 Task: Look for space in Nagahama, Japan from 6th September, 2023 to 18th September, 2023 for 3 adults in price range Rs.6000 to Rs.12000. Place can be entire place with 2 bedrooms having 2 beds and 2 bathrooms. Property type can be house, flat, guest house, hotel. Booking option can be shelf check-in. Required host language is English.
Action: Mouse moved to (505, 128)
Screenshot: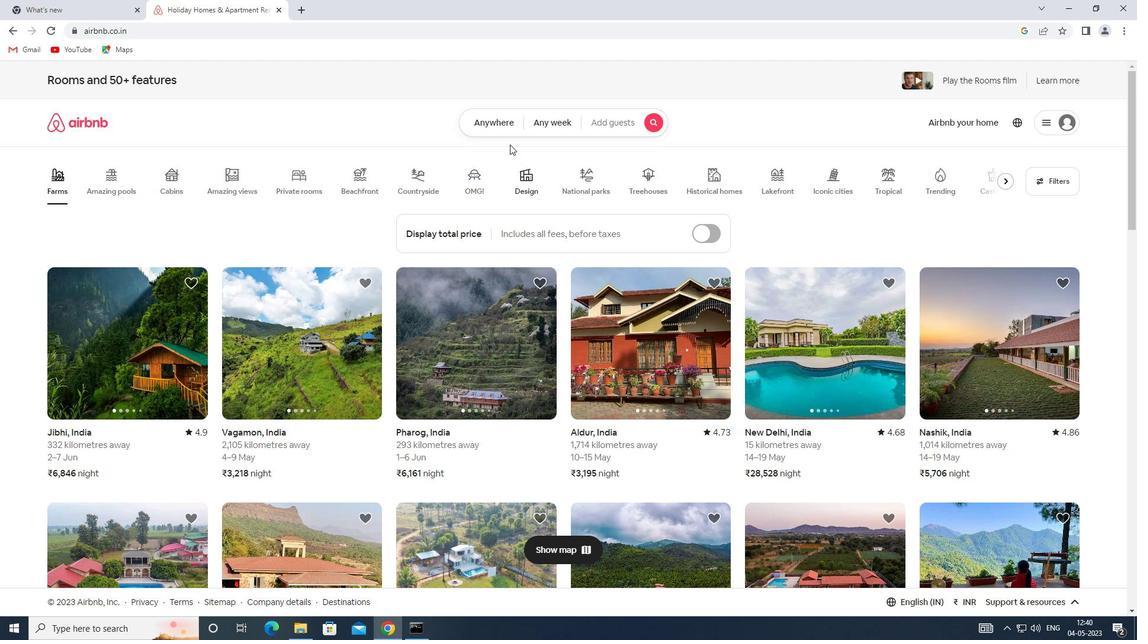 
Action: Mouse pressed left at (505, 128)
Screenshot: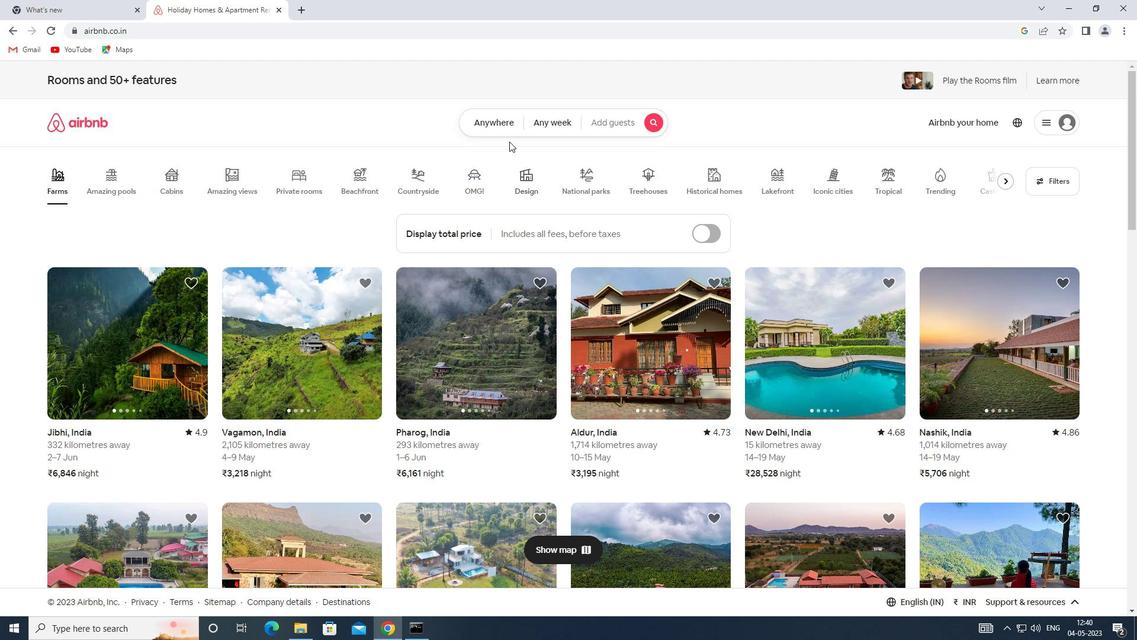 
Action: Mouse moved to (419, 164)
Screenshot: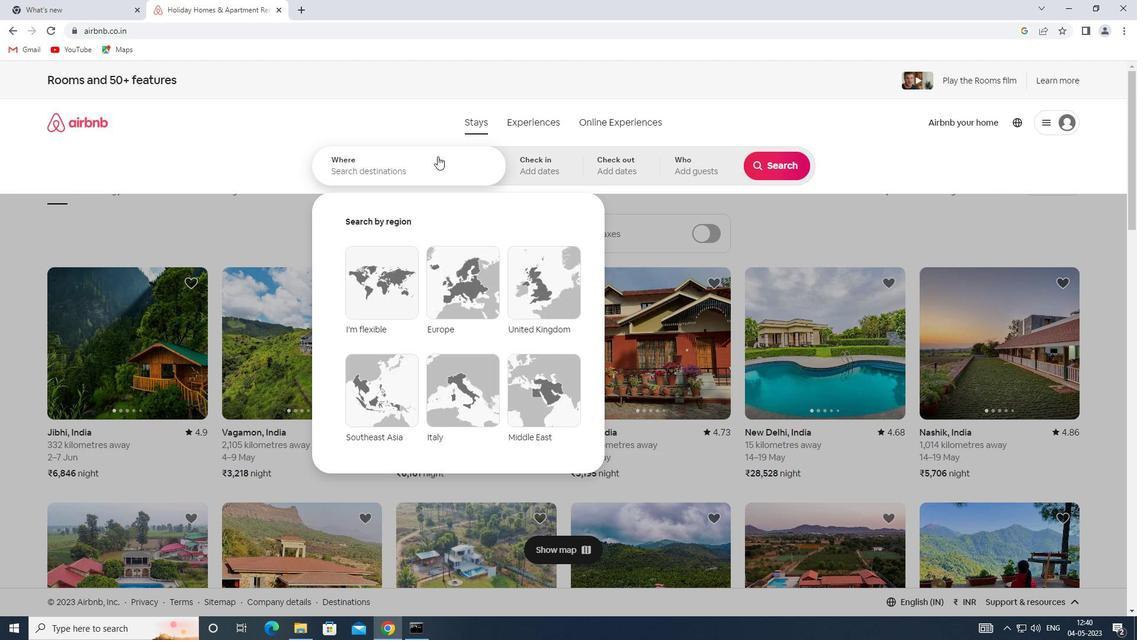 
Action: Mouse pressed left at (419, 164)
Screenshot: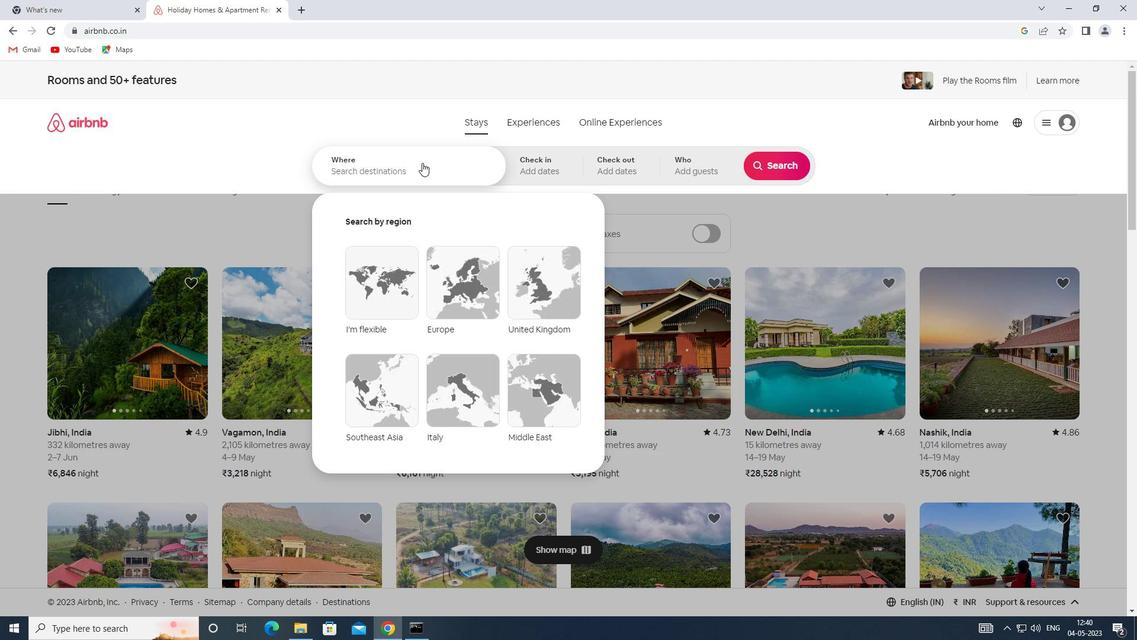 
Action: Key pressed <Key.shift>NAGAHAMA,<Key.shift><Key.shift><Key.shift>JAPAN
Screenshot: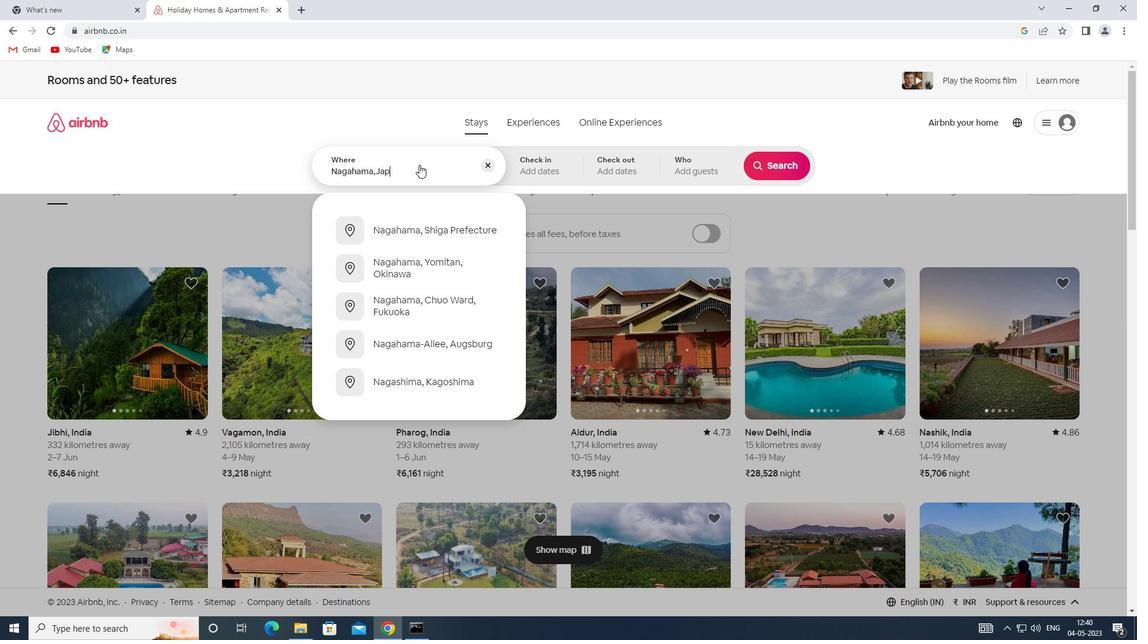 
Action: Mouse moved to (548, 168)
Screenshot: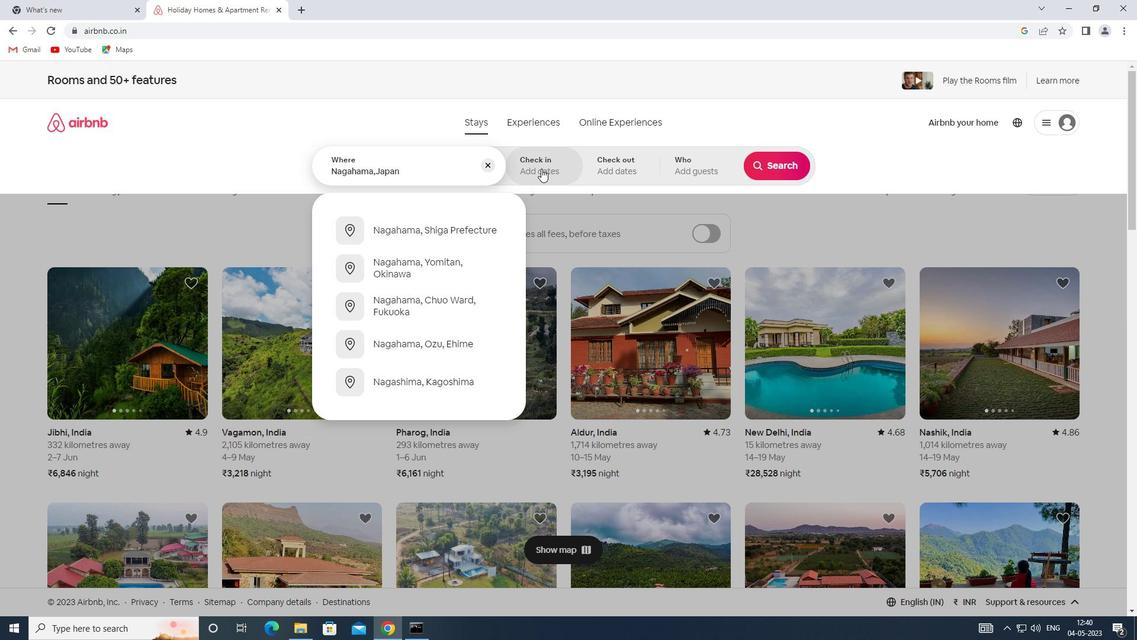 
Action: Mouse pressed left at (548, 168)
Screenshot: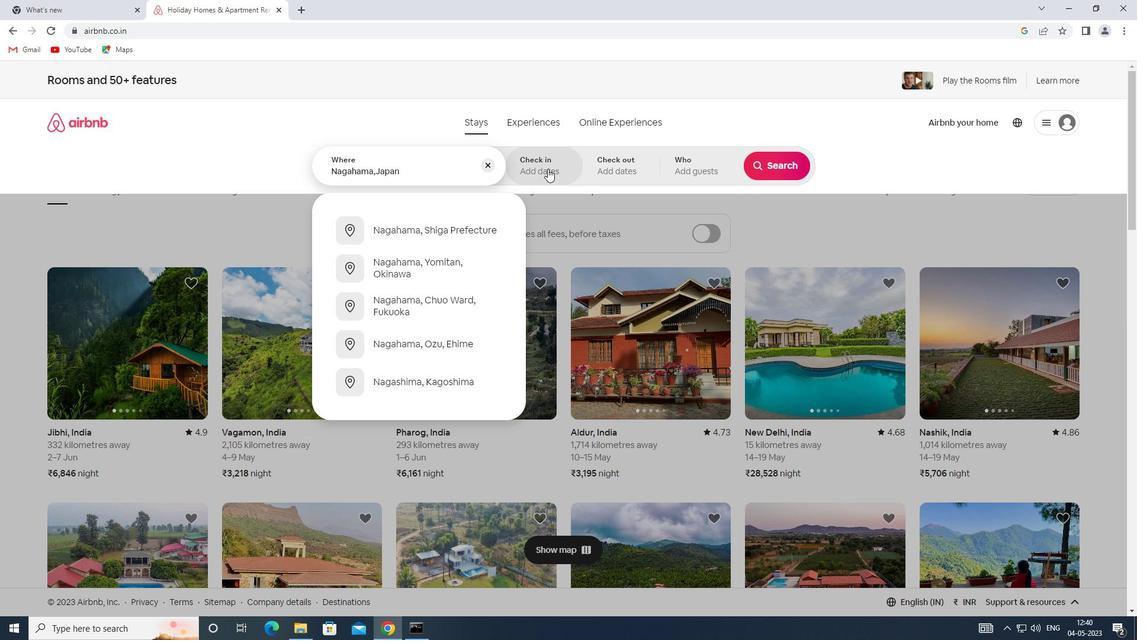 
Action: Mouse moved to (764, 264)
Screenshot: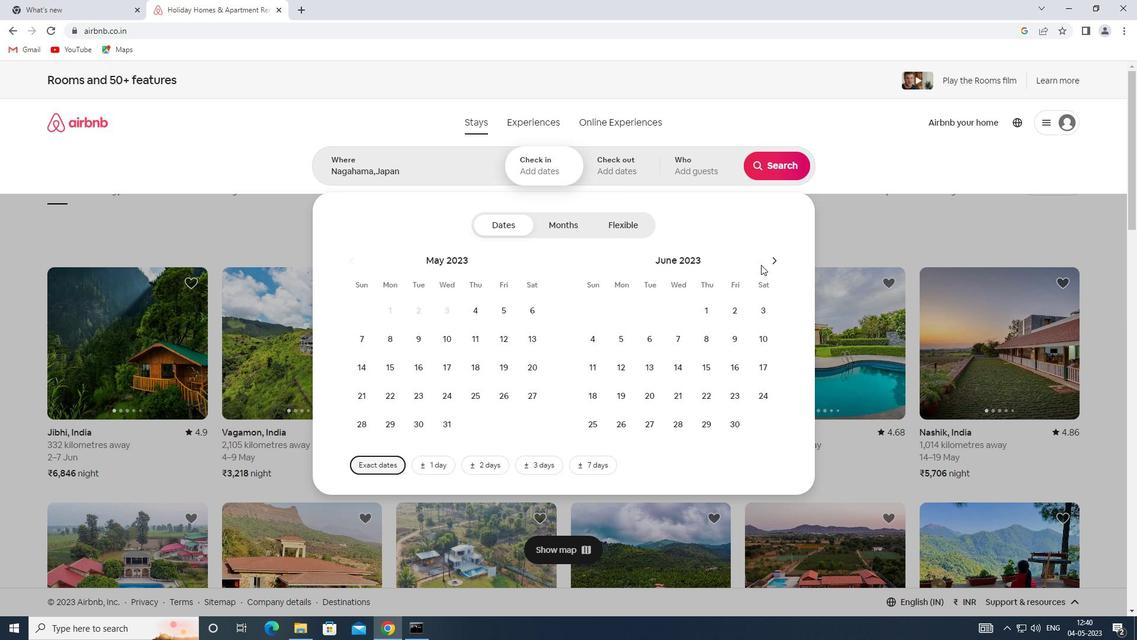 
Action: Mouse pressed left at (764, 264)
Screenshot: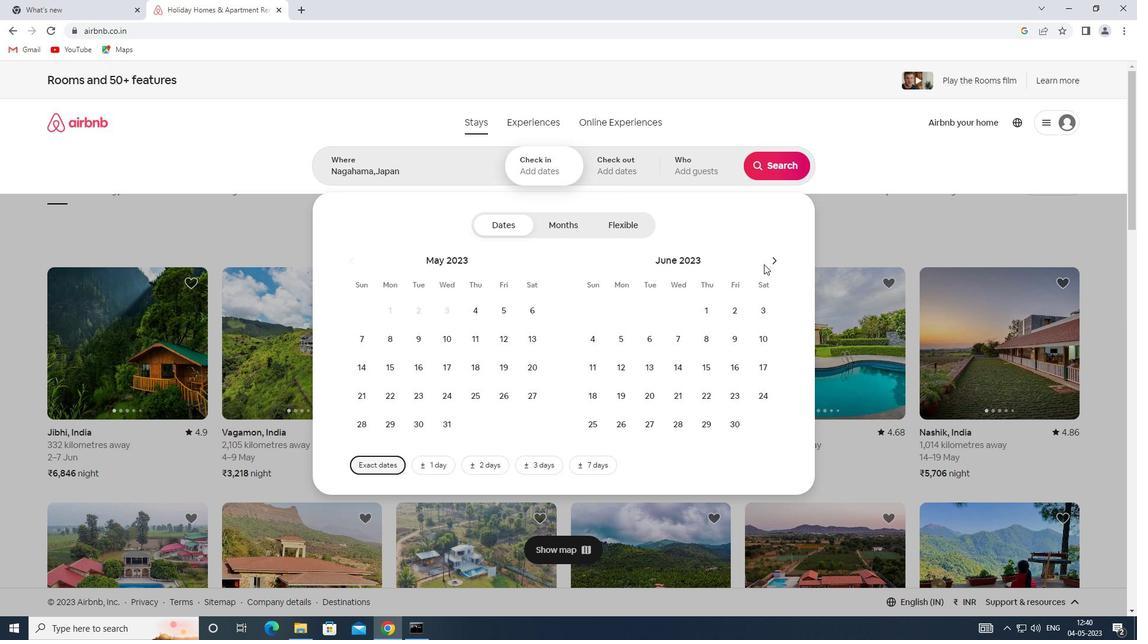 
Action: Mouse moved to (774, 260)
Screenshot: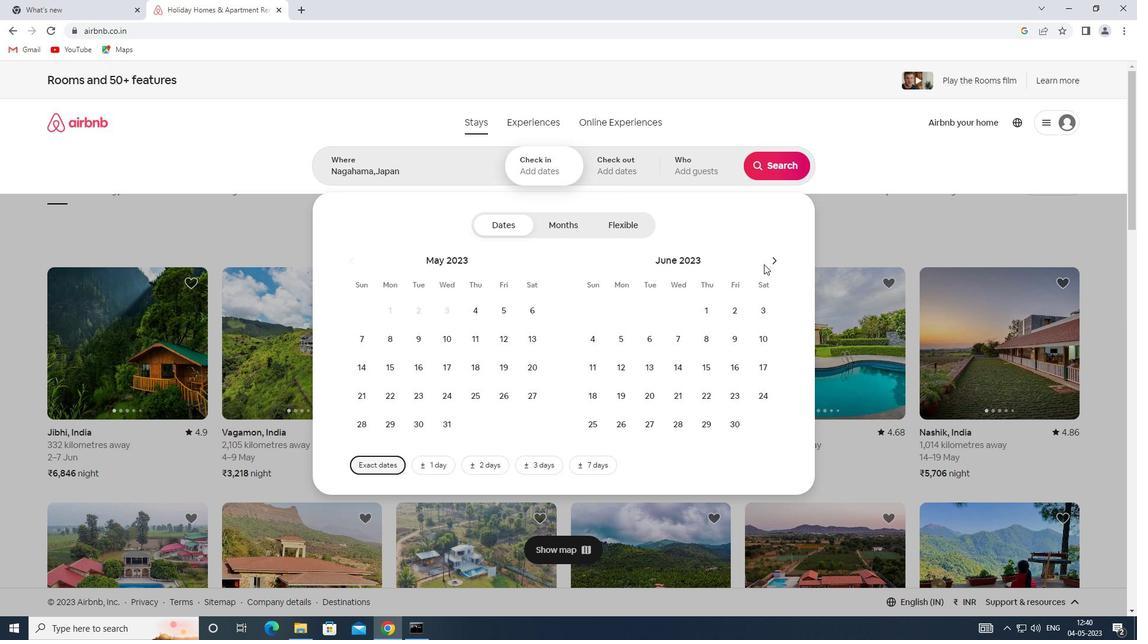
Action: Mouse pressed left at (774, 260)
Screenshot: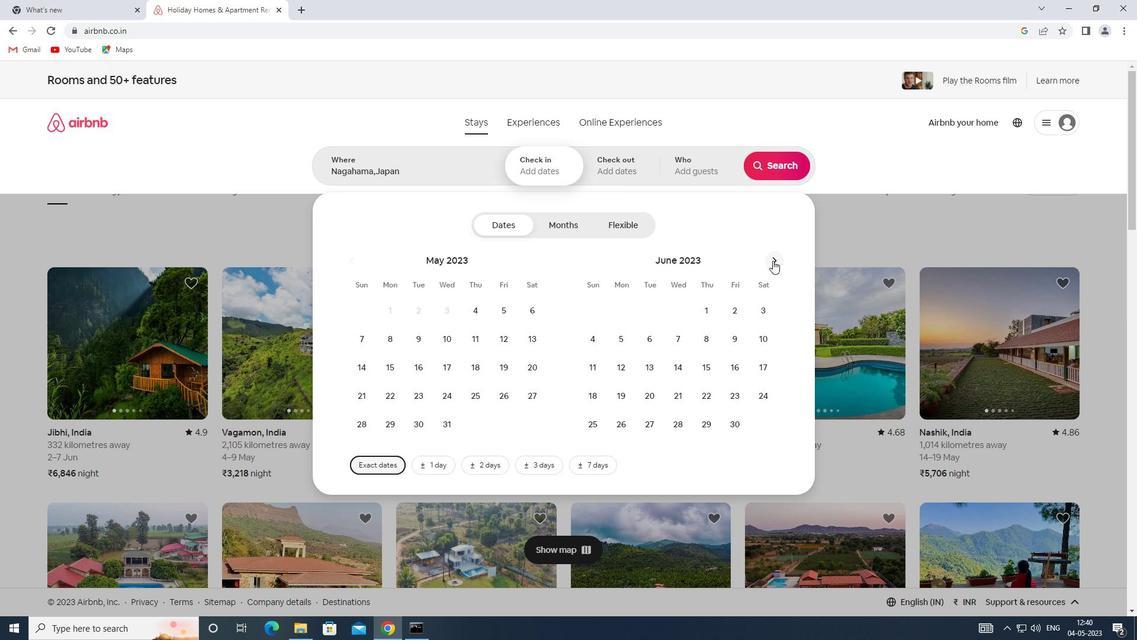 
Action: Mouse pressed left at (774, 260)
Screenshot: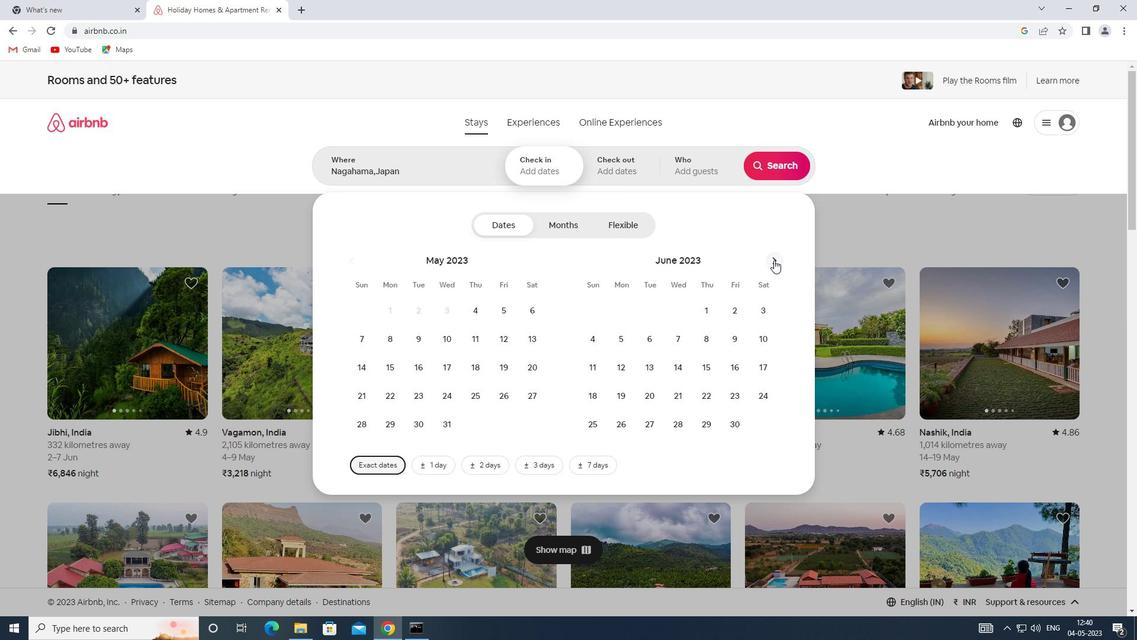 
Action: Mouse pressed left at (774, 260)
Screenshot: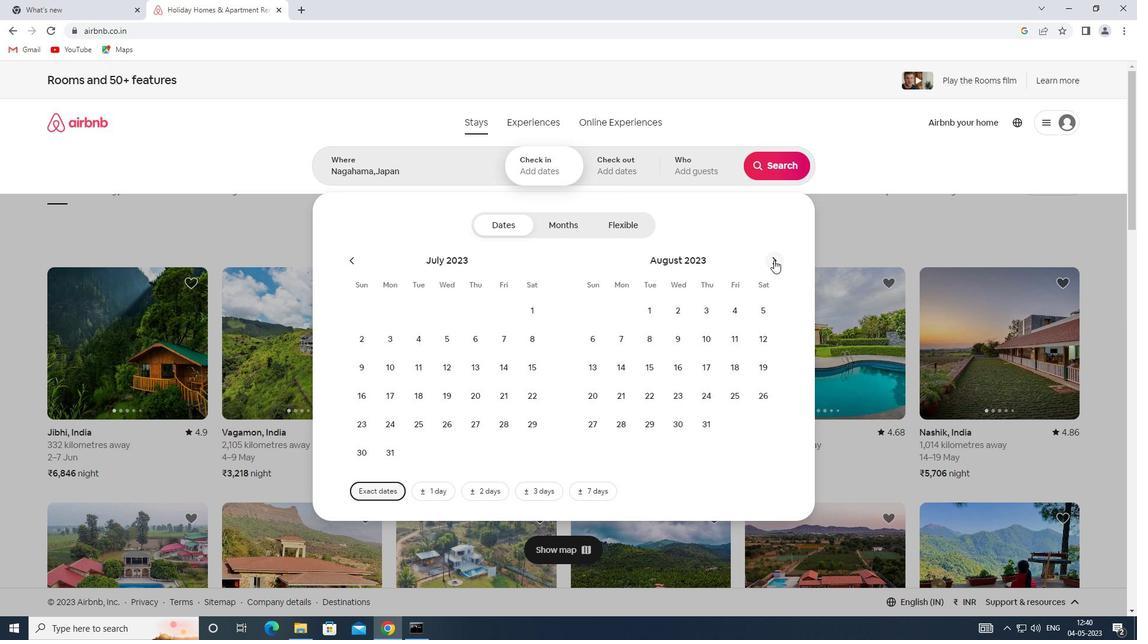 
Action: Mouse moved to (685, 330)
Screenshot: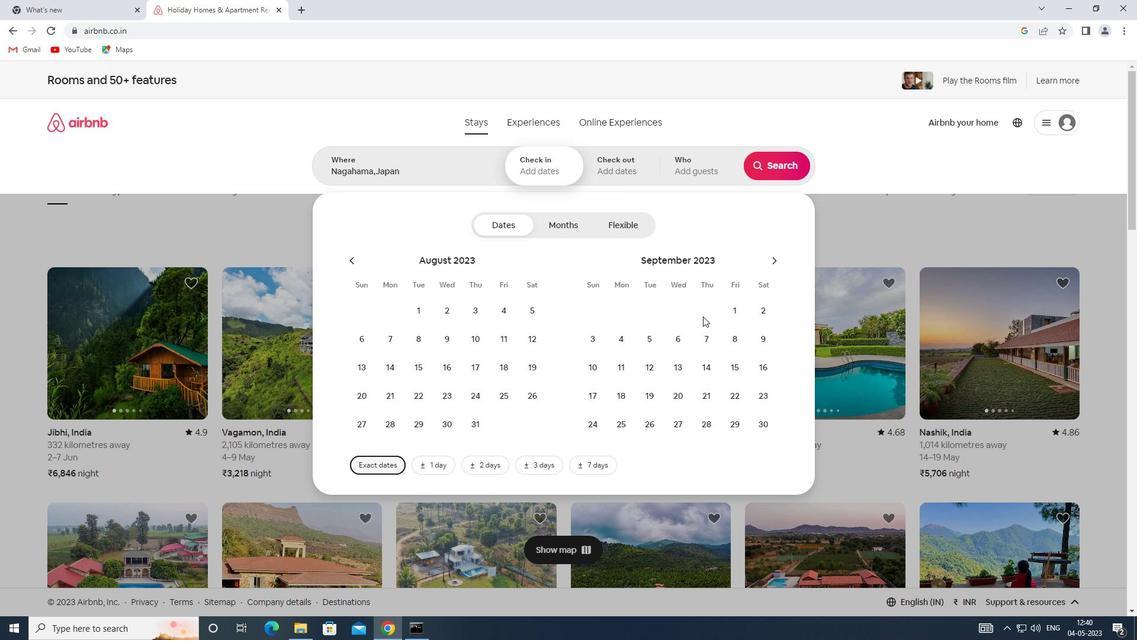 
Action: Mouse pressed left at (685, 330)
Screenshot: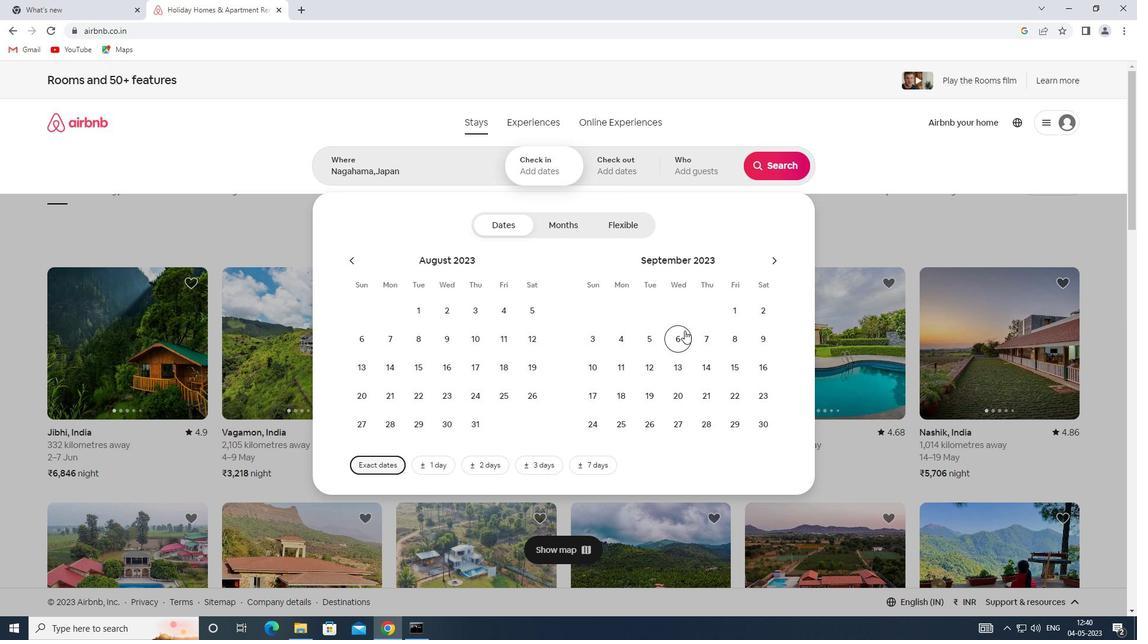 
Action: Mouse moved to (624, 388)
Screenshot: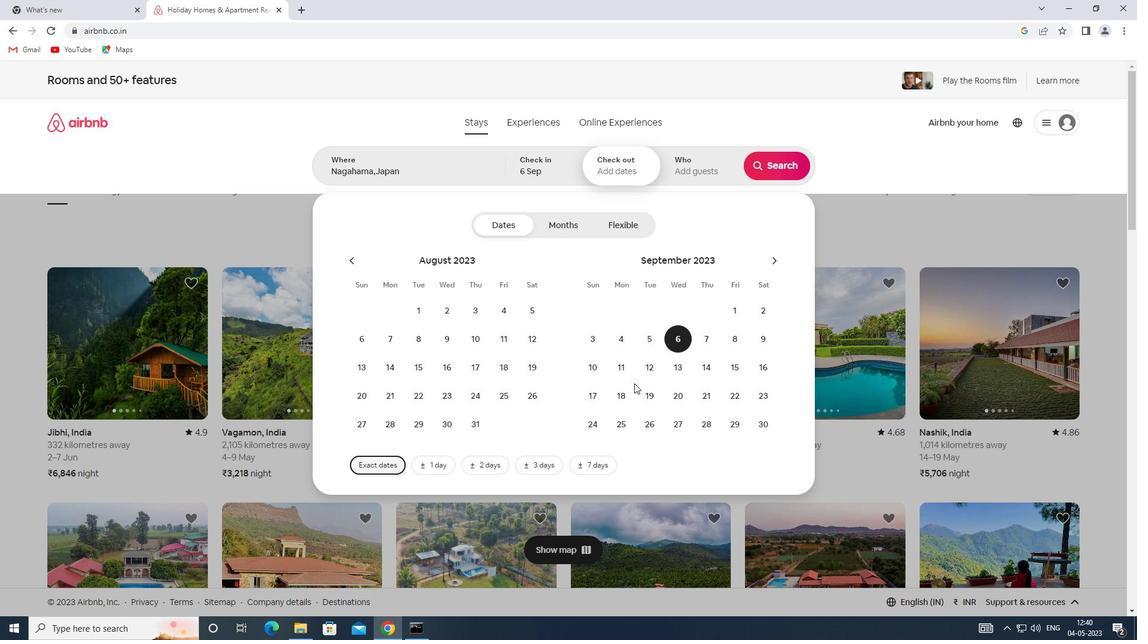 
Action: Mouse pressed left at (624, 388)
Screenshot: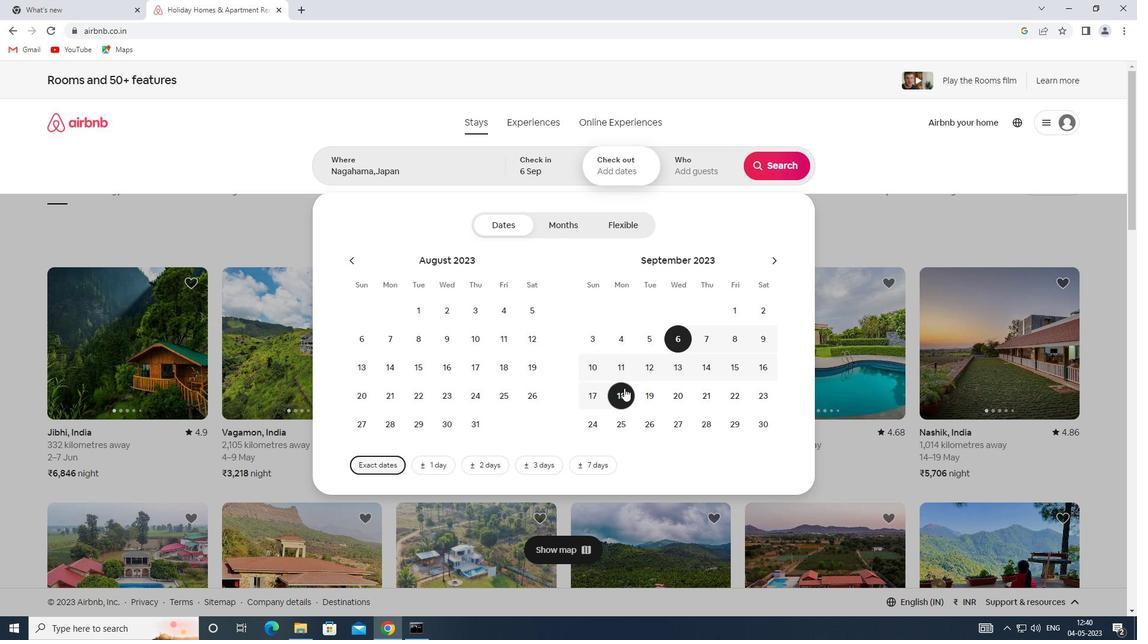 
Action: Mouse moved to (701, 173)
Screenshot: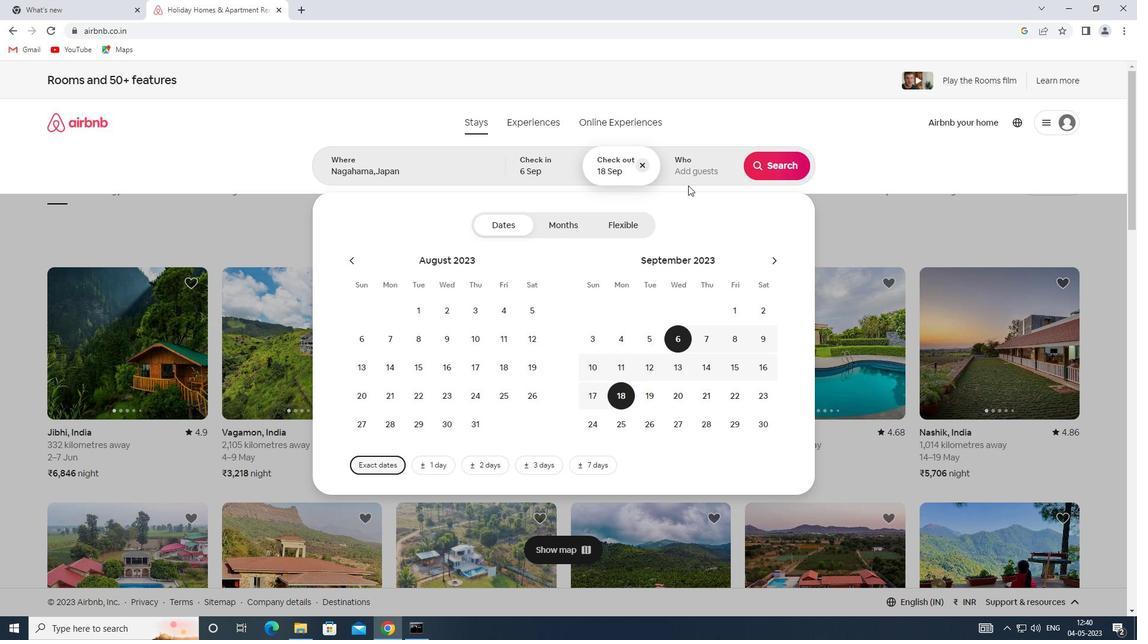 
Action: Mouse pressed left at (701, 173)
Screenshot: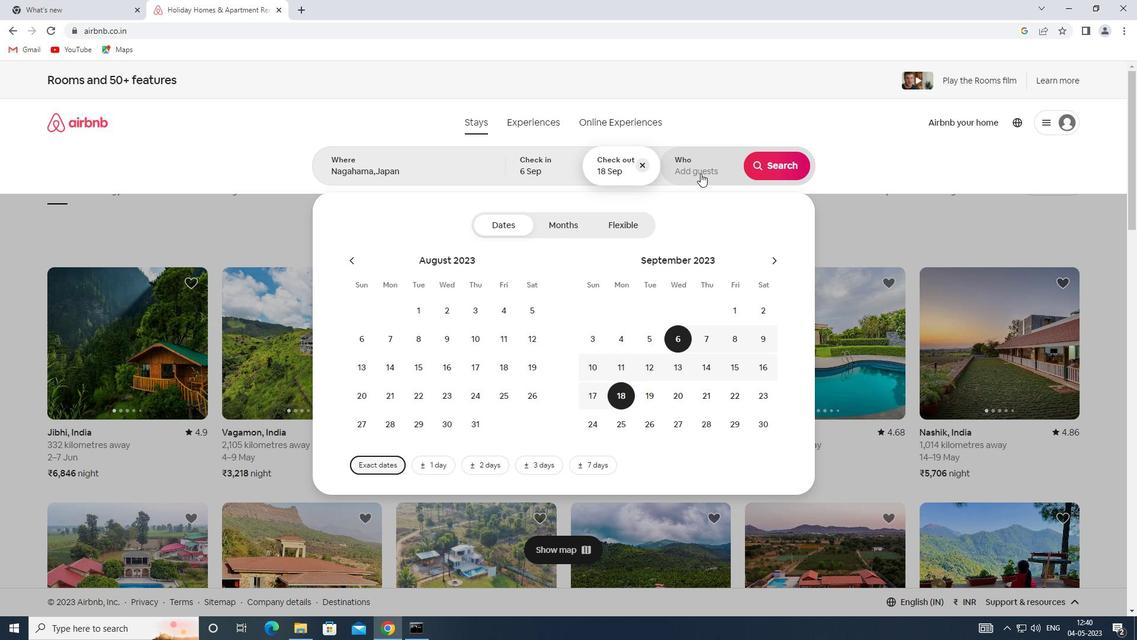 
Action: Mouse moved to (774, 231)
Screenshot: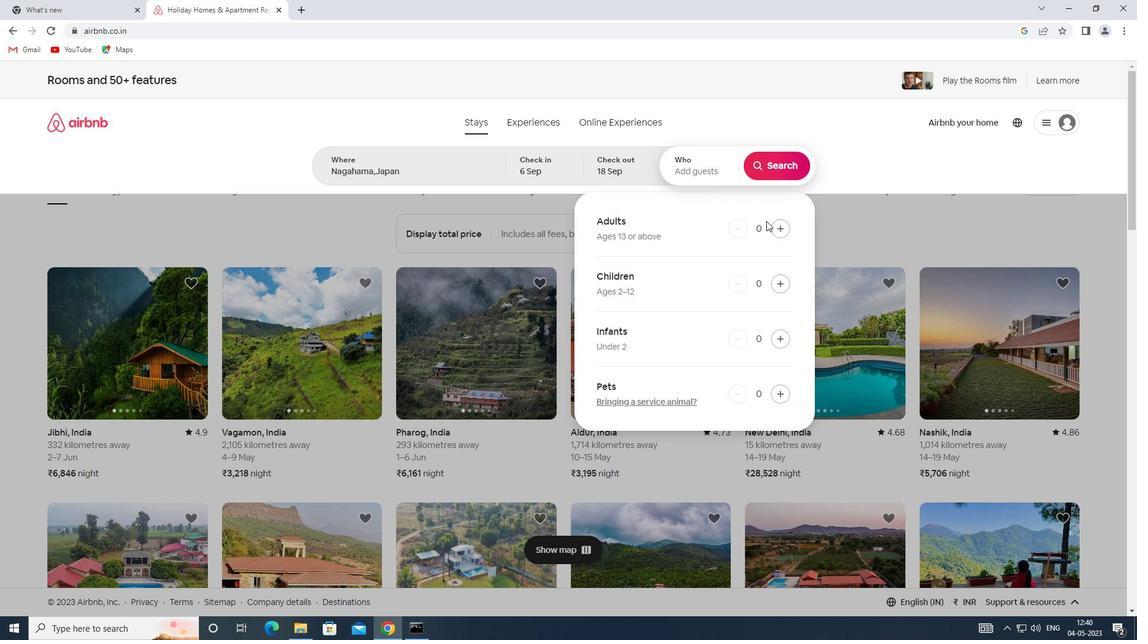 
Action: Mouse pressed left at (774, 231)
Screenshot: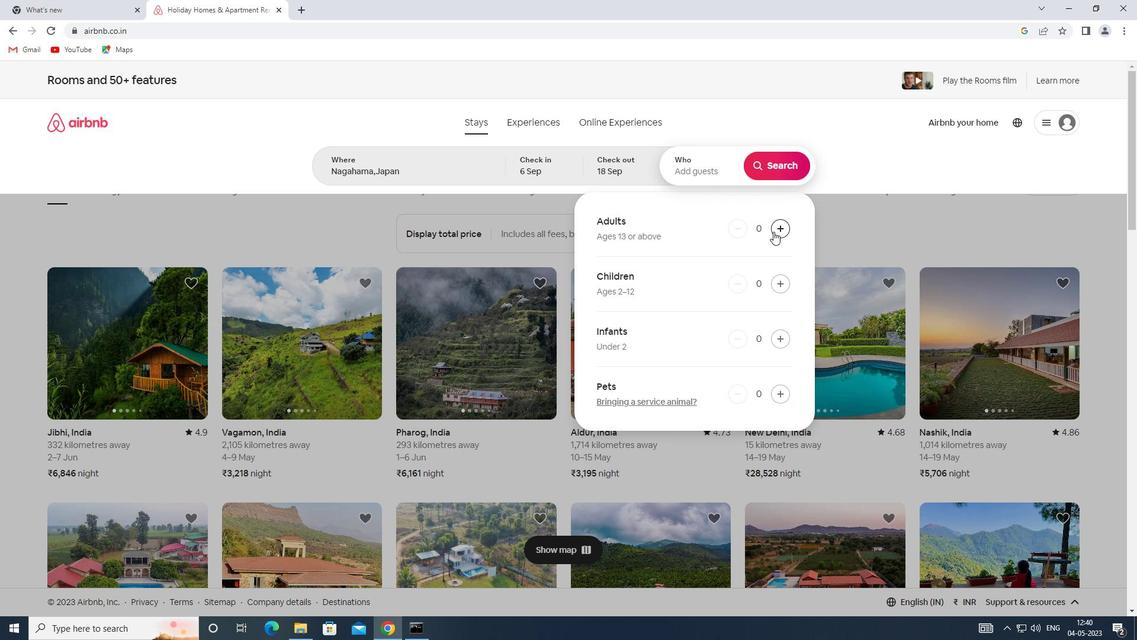 
Action: Mouse pressed left at (774, 231)
Screenshot: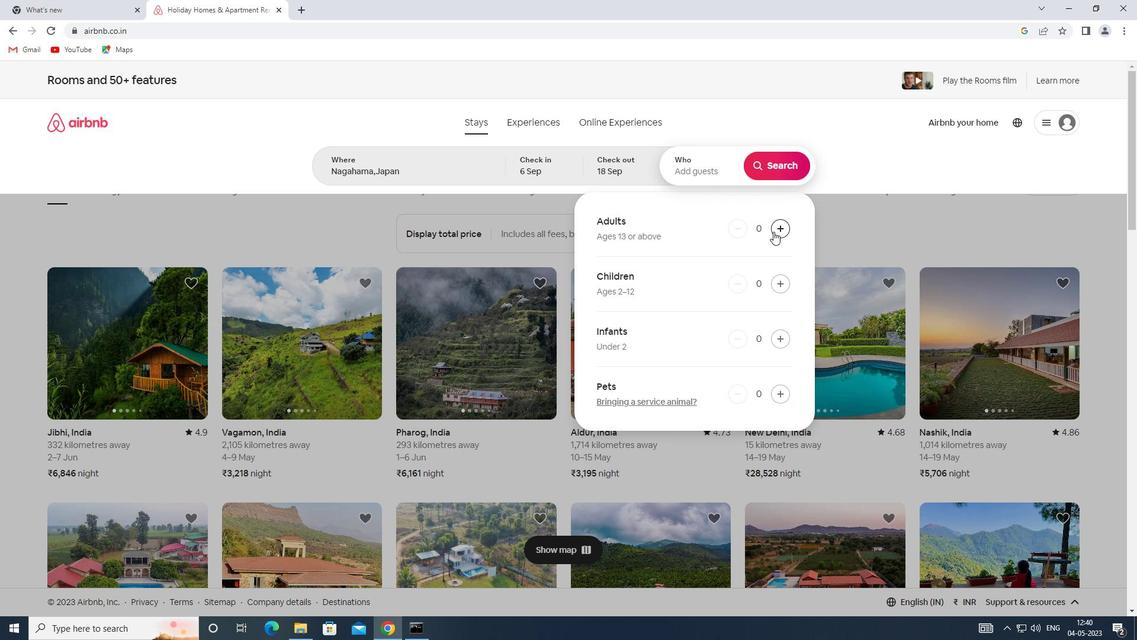 
Action: Mouse pressed left at (774, 231)
Screenshot: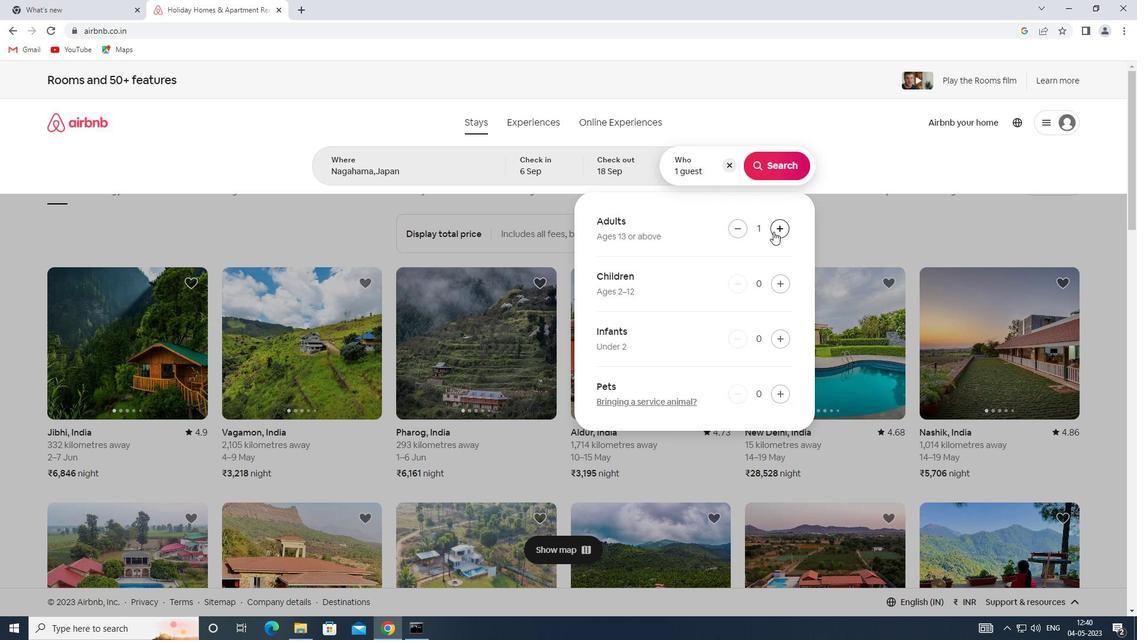 
Action: Mouse moved to (781, 167)
Screenshot: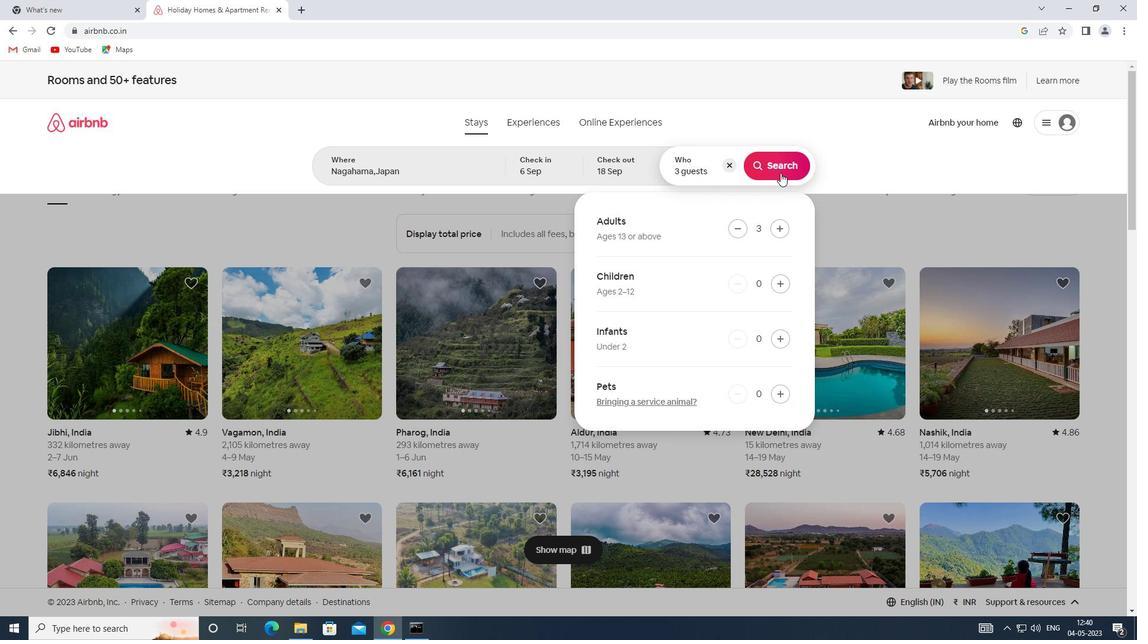 
Action: Mouse pressed left at (781, 167)
Screenshot: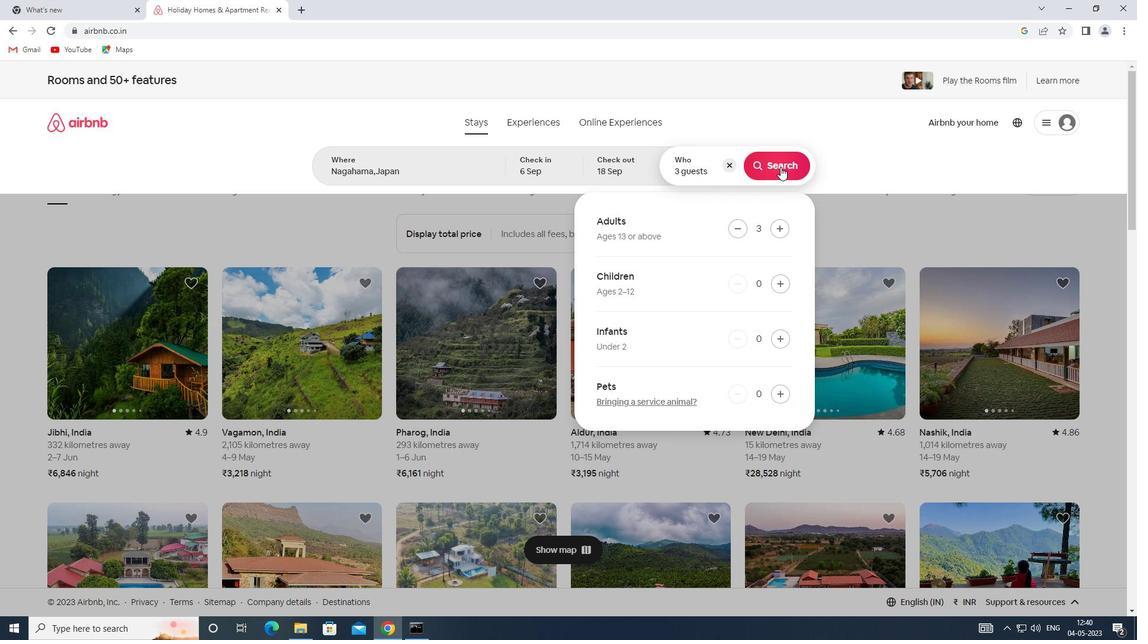 
Action: Mouse moved to (1073, 138)
Screenshot: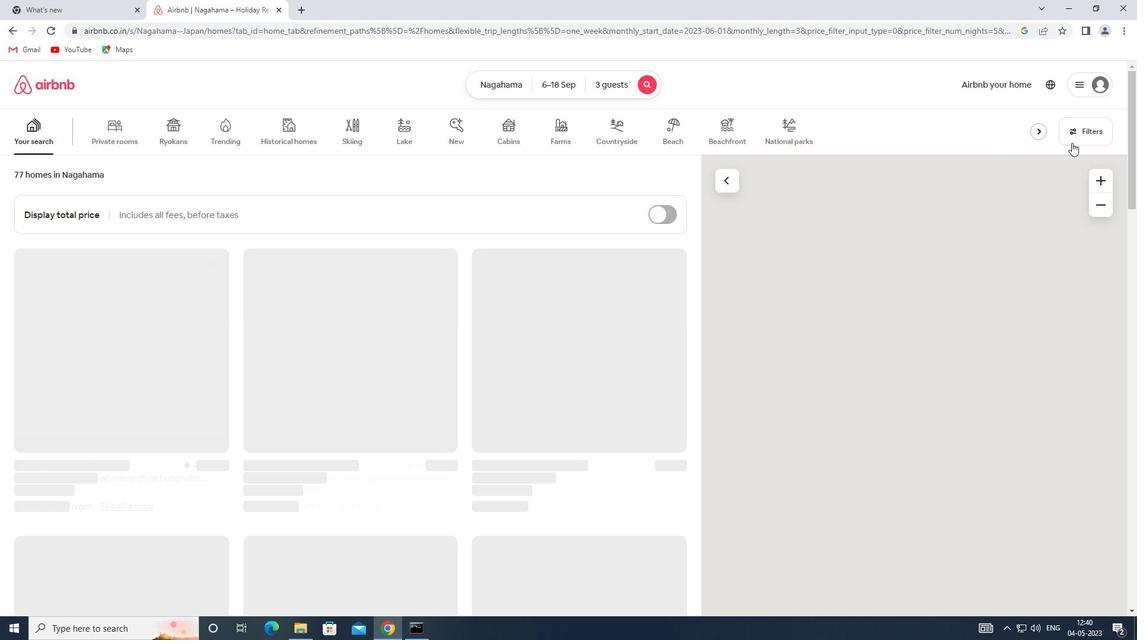 
Action: Mouse pressed left at (1073, 138)
Screenshot: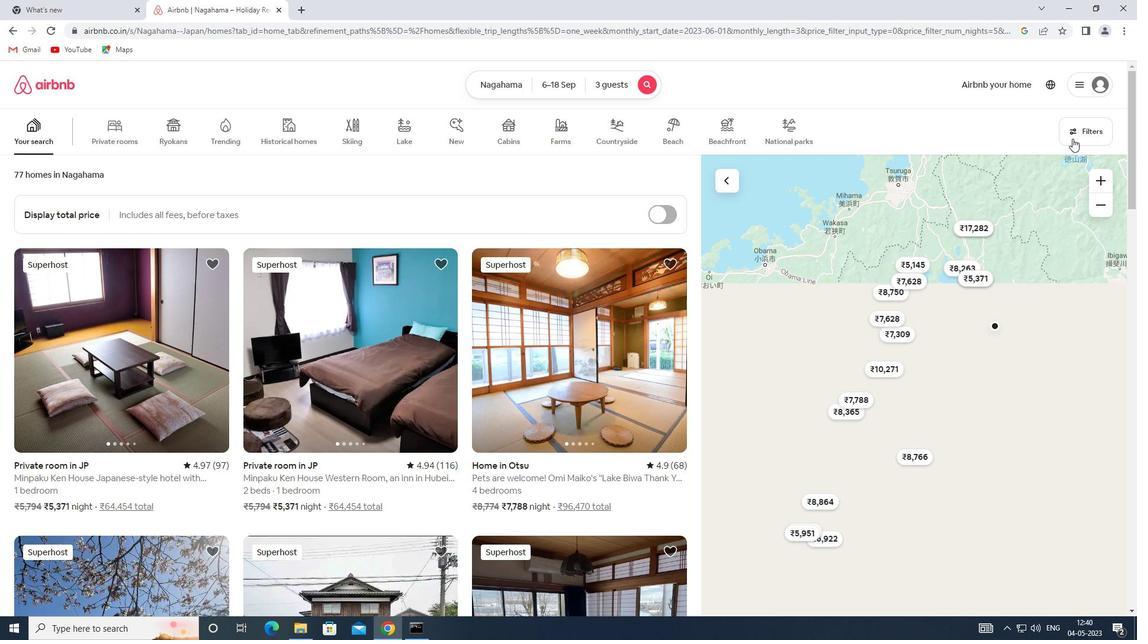 
Action: Mouse moved to (416, 283)
Screenshot: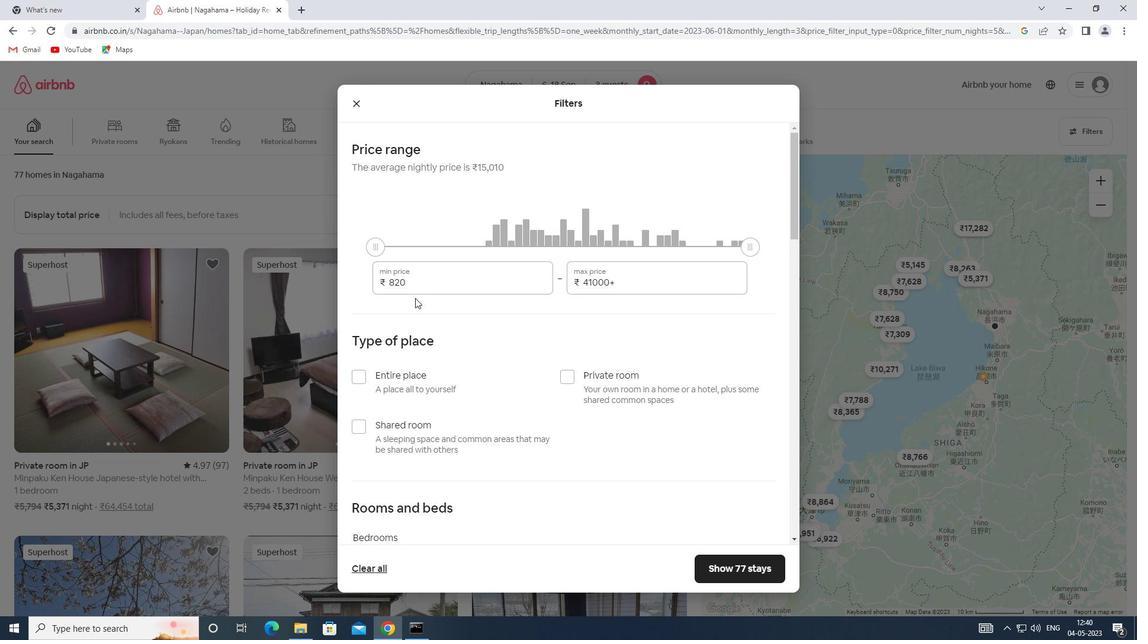 
Action: Mouse pressed left at (416, 283)
Screenshot: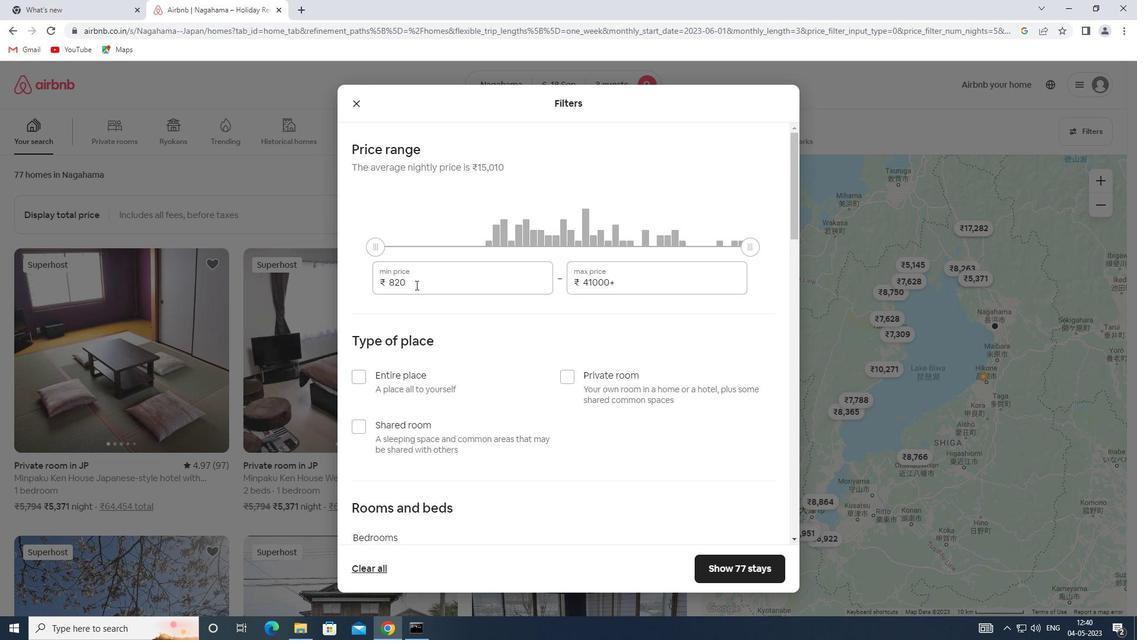 
Action: Mouse moved to (355, 282)
Screenshot: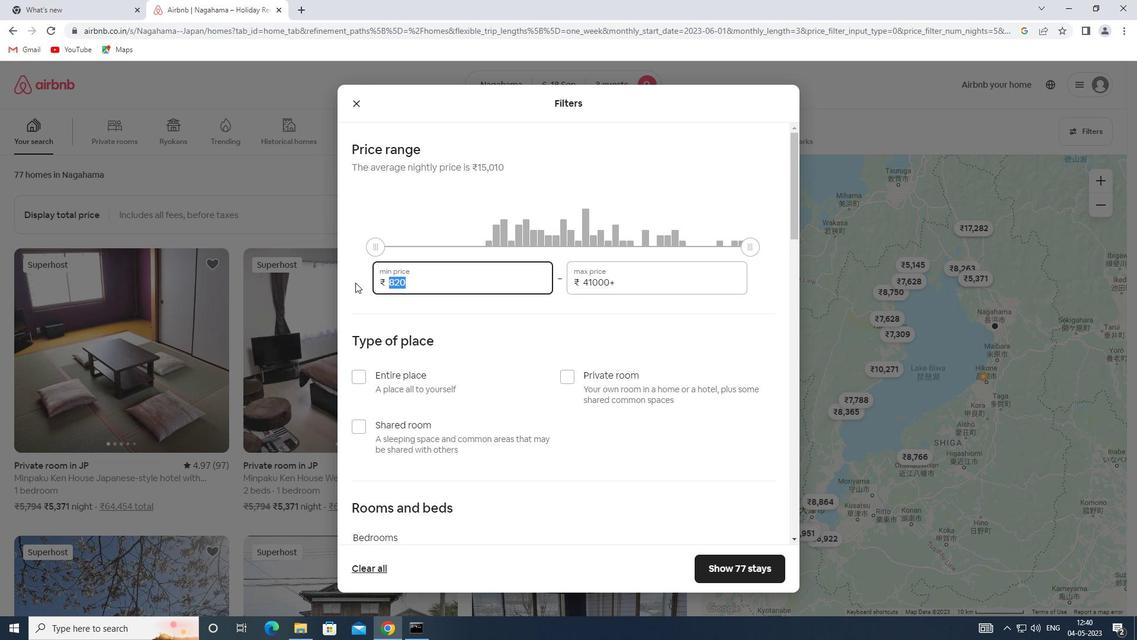 
Action: Key pressed 6000
Screenshot: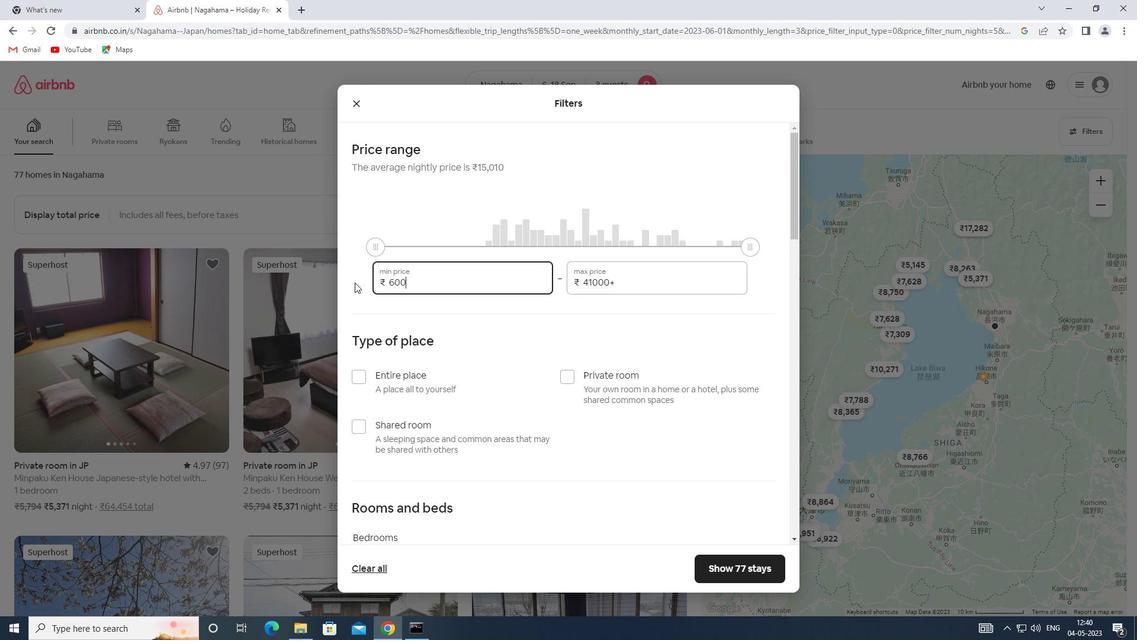 
Action: Mouse moved to (617, 285)
Screenshot: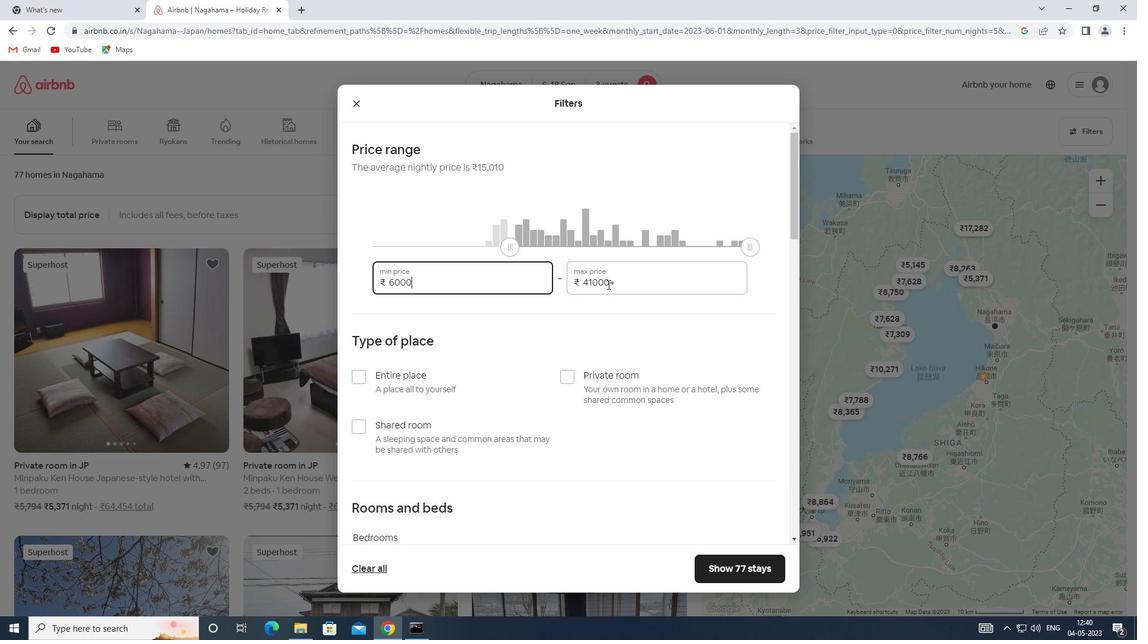
Action: Mouse pressed left at (617, 285)
Screenshot: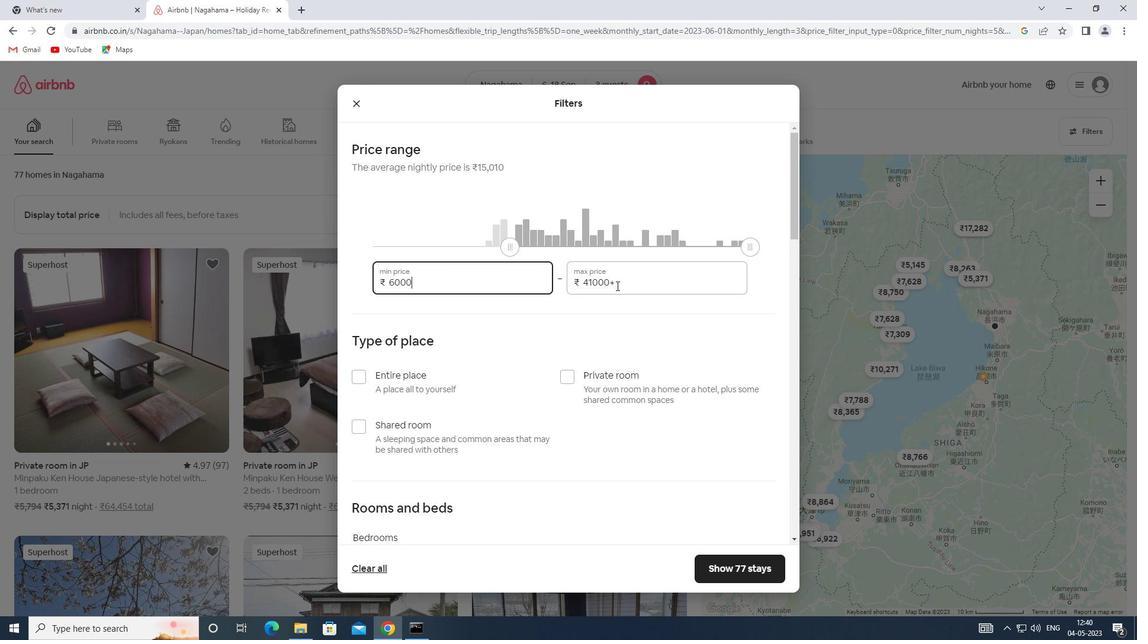 
Action: Mouse moved to (538, 283)
Screenshot: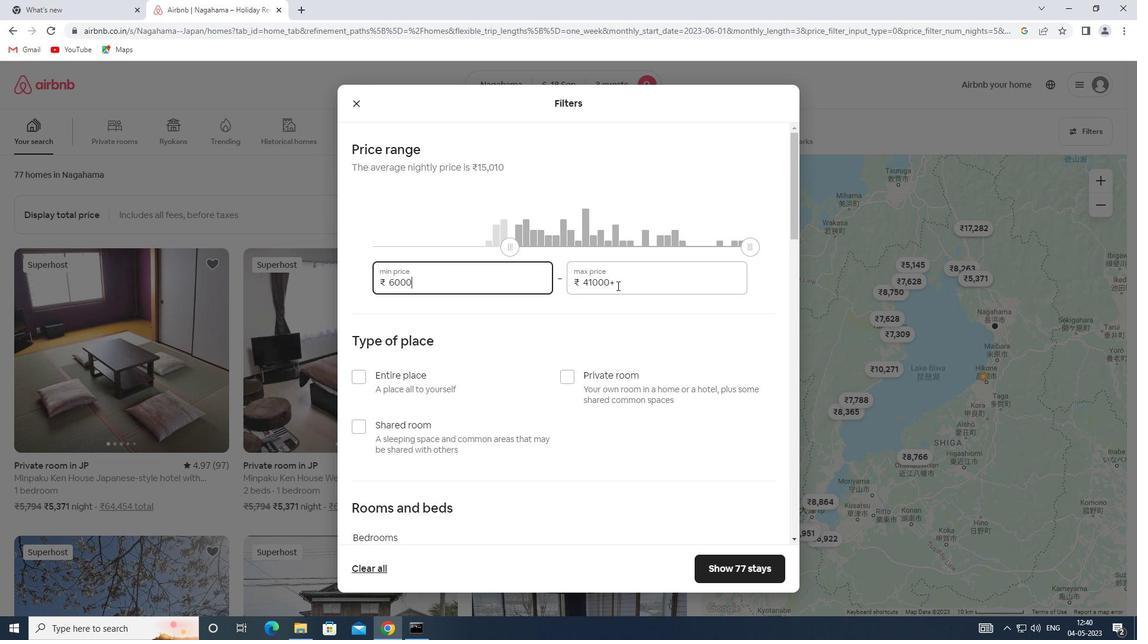 
Action: Key pressed 12000
Screenshot: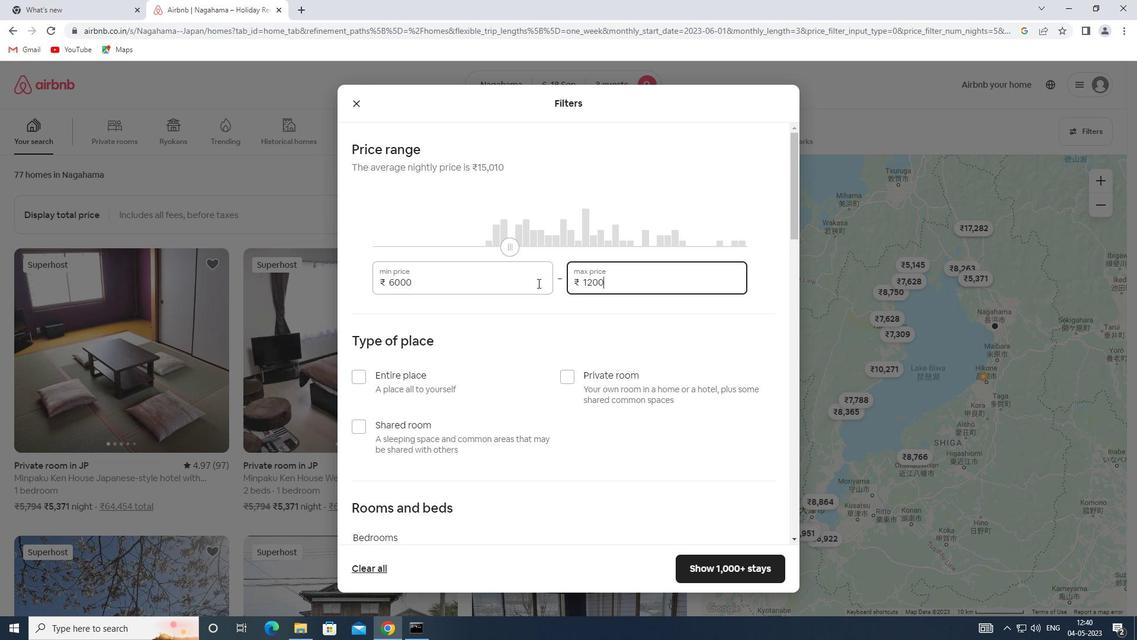 
Action: Mouse moved to (538, 280)
Screenshot: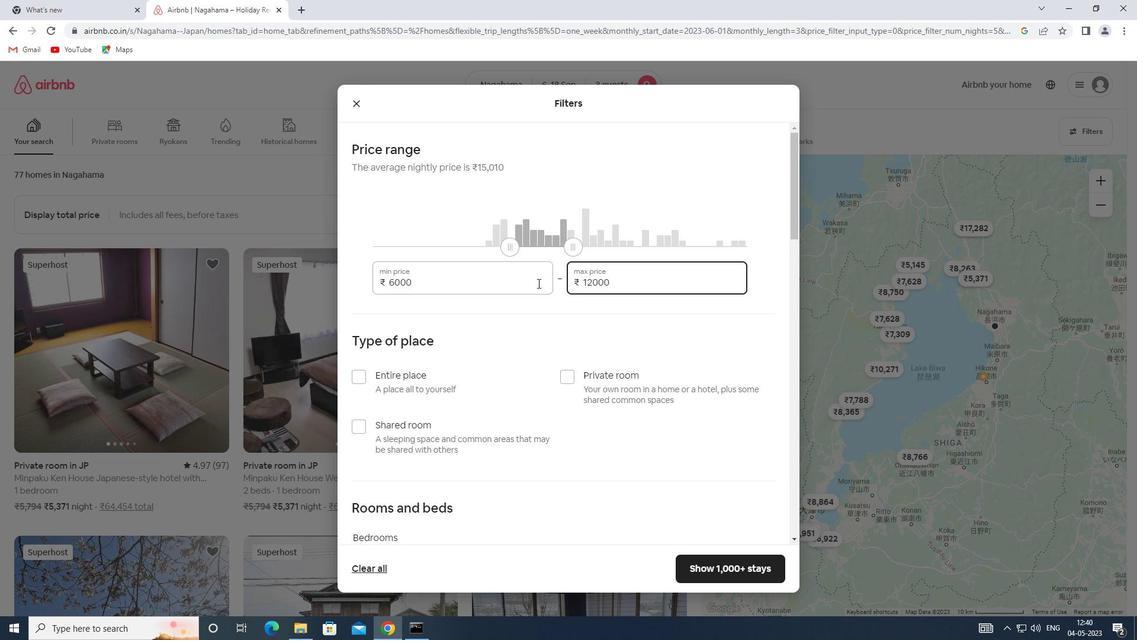 
Action: Mouse scrolled (538, 280) with delta (0, 0)
Screenshot: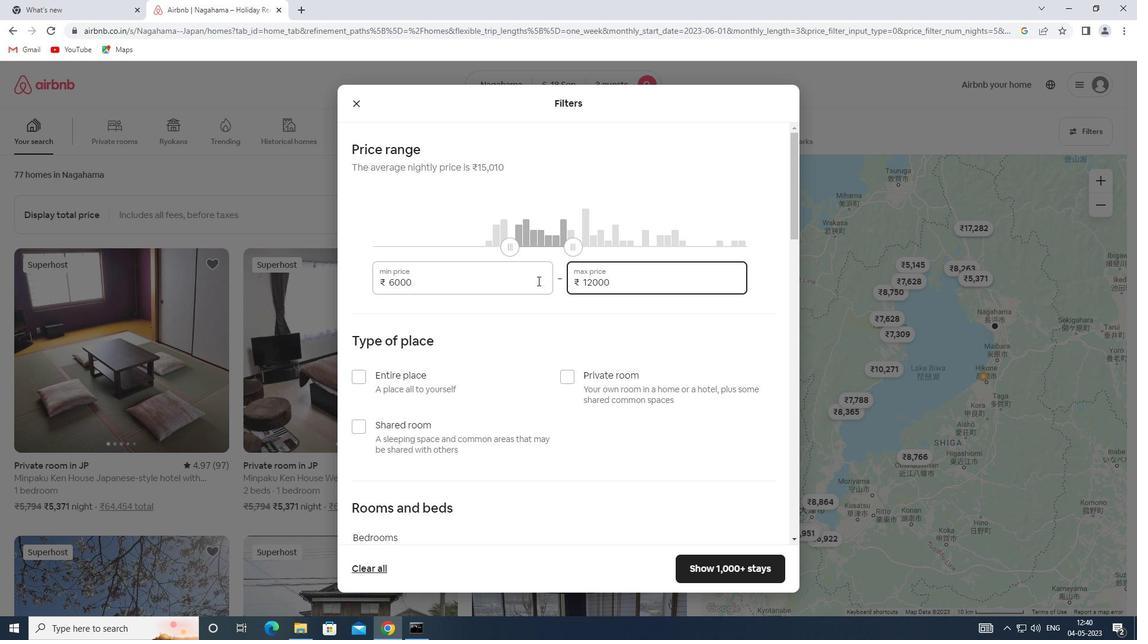
Action: Mouse scrolled (538, 280) with delta (0, 0)
Screenshot: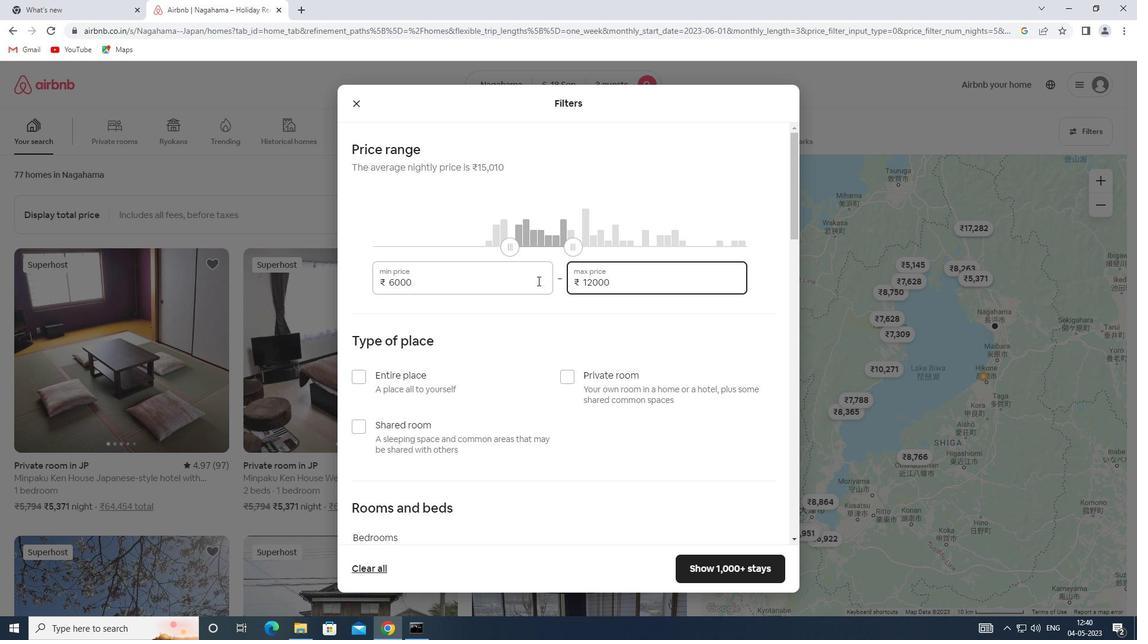 
Action: Mouse scrolled (538, 280) with delta (0, 0)
Screenshot: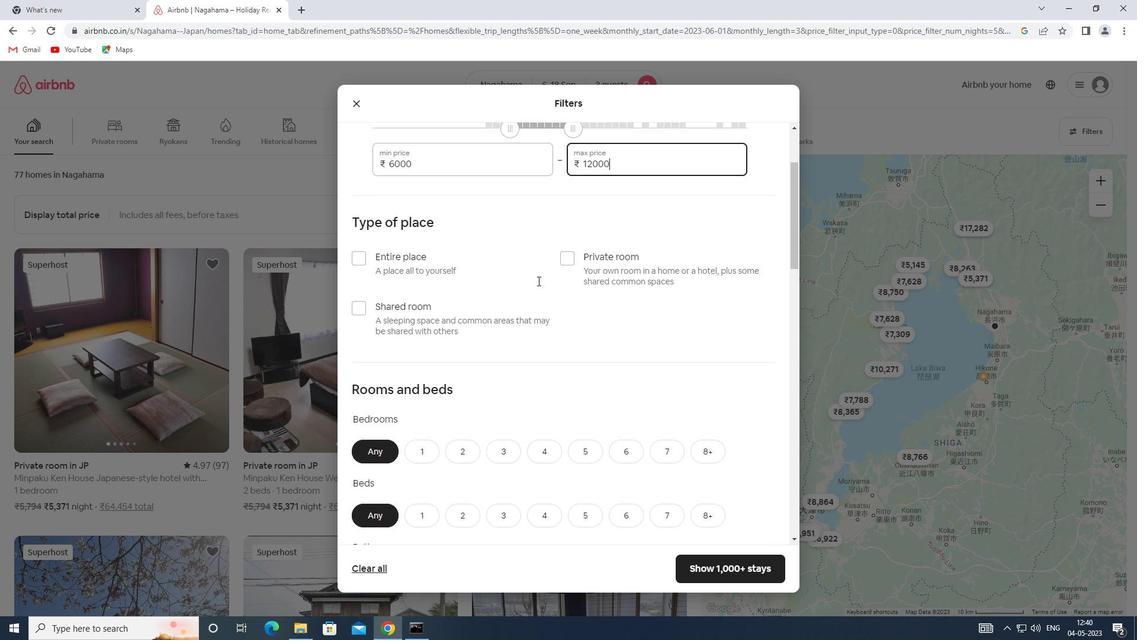 
Action: Mouse moved to (415, 198)
Screenshot: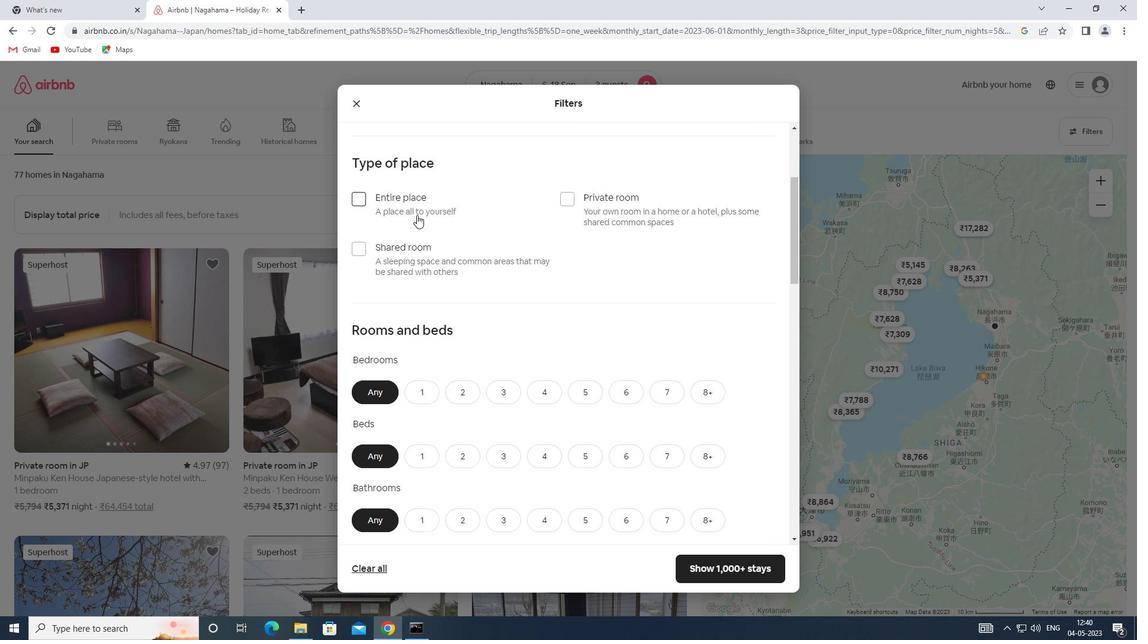 
Action: Mouse pressed left at (415, 198)
Screenshot: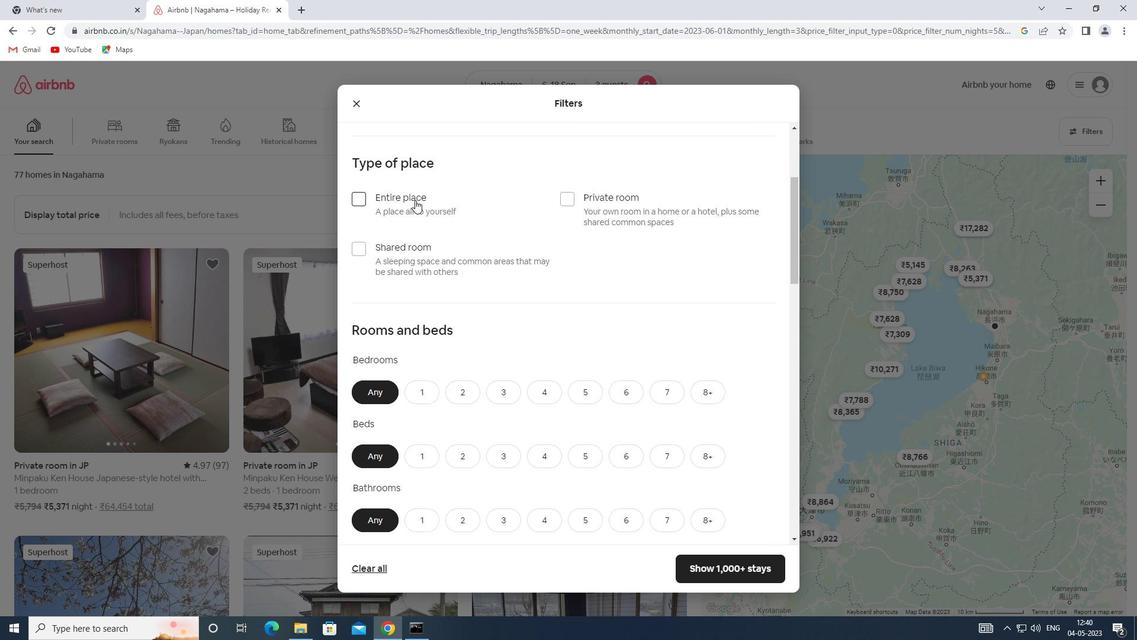 
Action: Mouse moved to (420, 213)
Screenshot: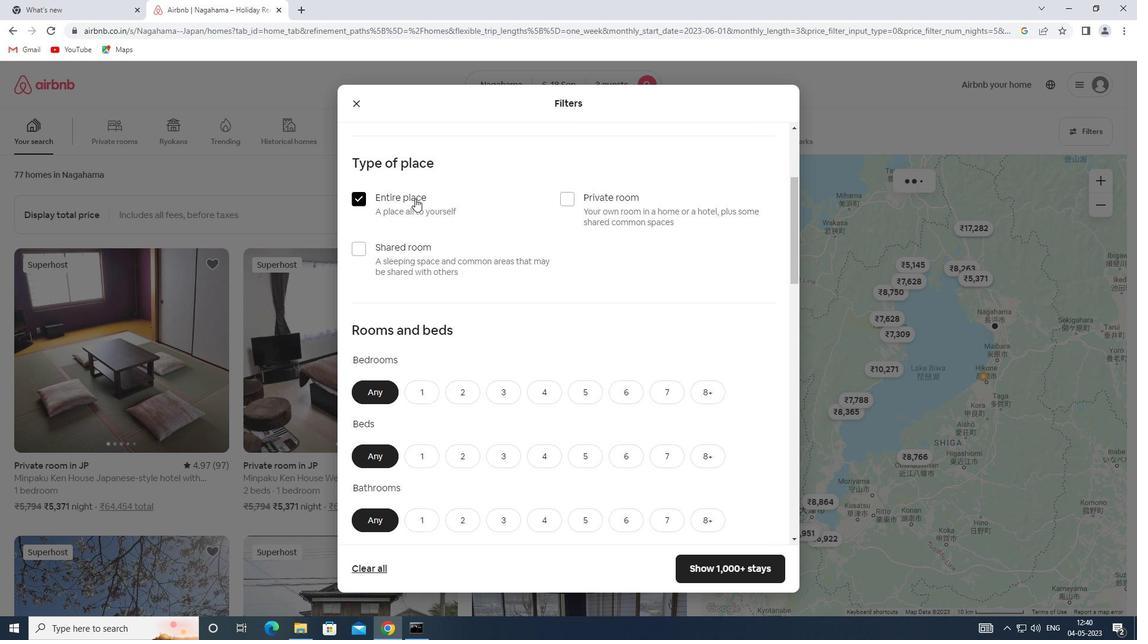 
Action: Mouse scrolled (420, 212) with delta (0, 0)
Screenshot: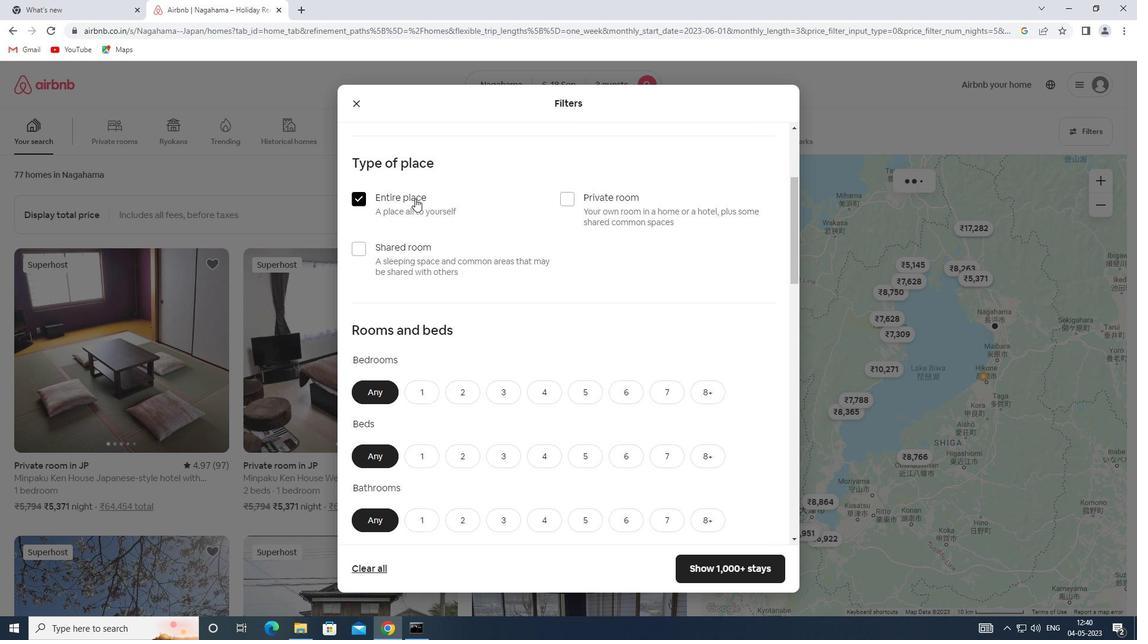 
Action: Mouse moved to (420, 215)
Screenshot: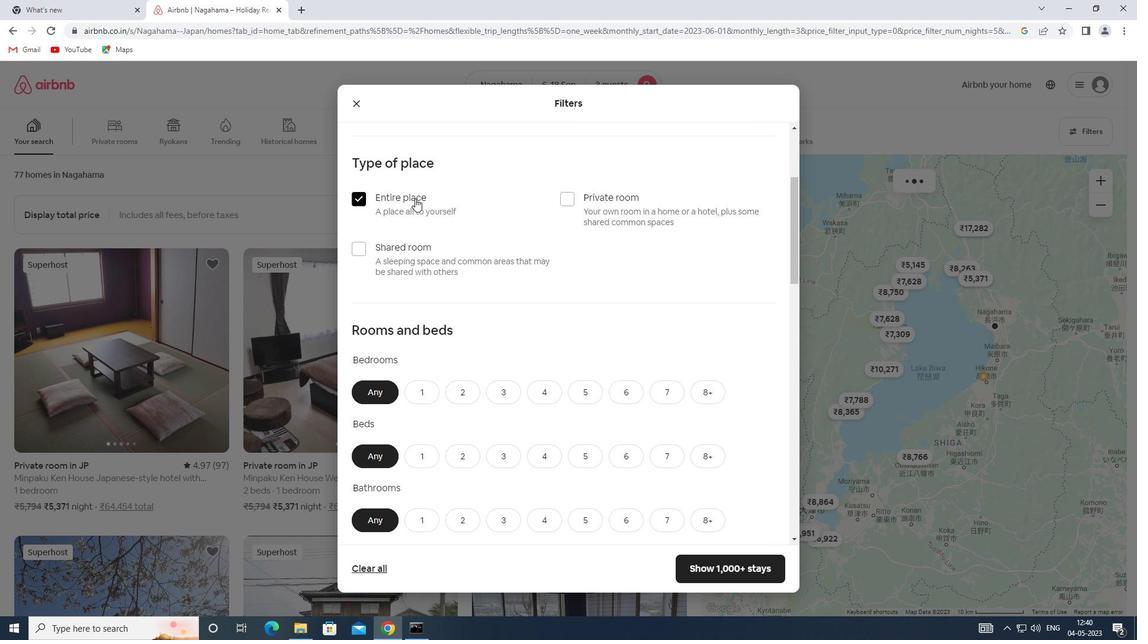
Action: Mouse scrolled (420, 214) with delta (0, 0)
Screenshot: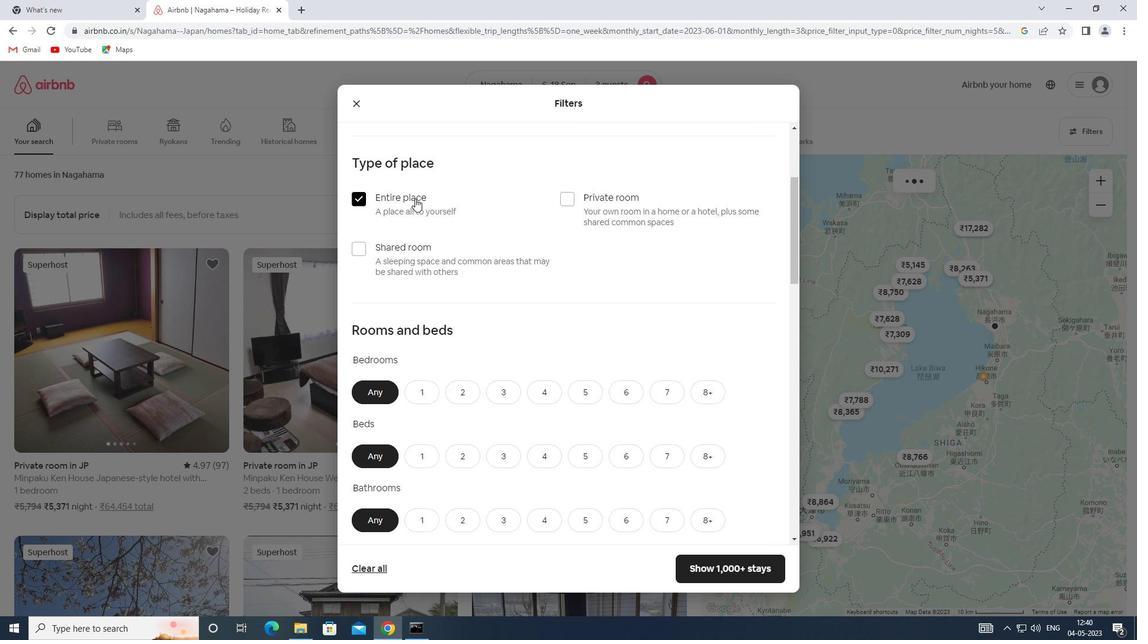 
Action: Mouse scrolled (420, 214) with delta (0, 0)
Screenshot: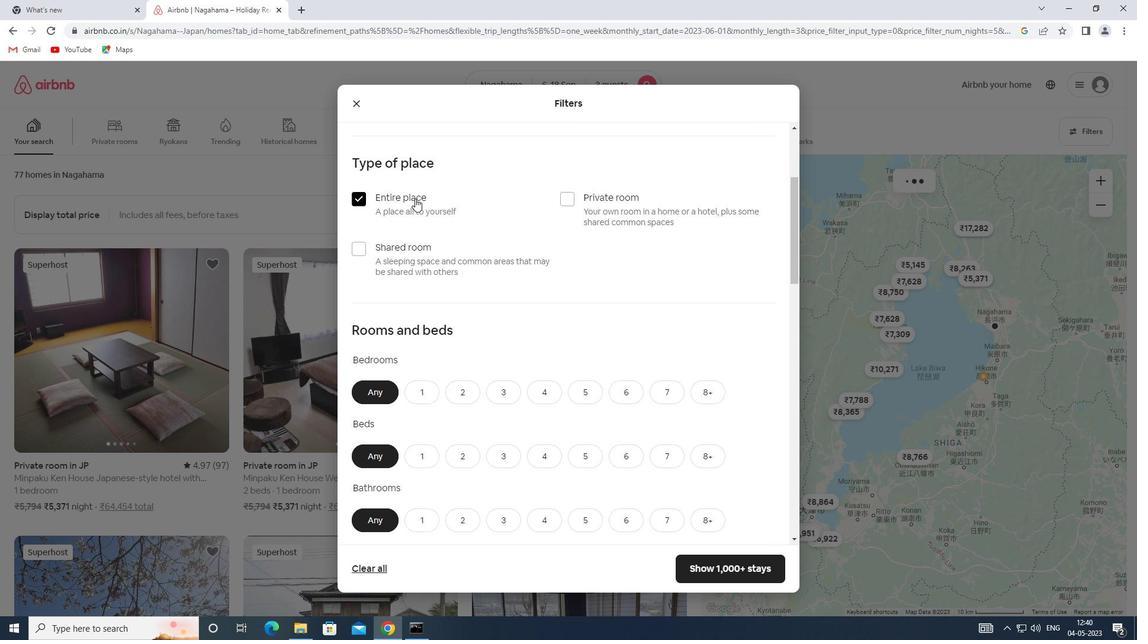 
Action: Mouse moved to (461, 210)
Screenshot: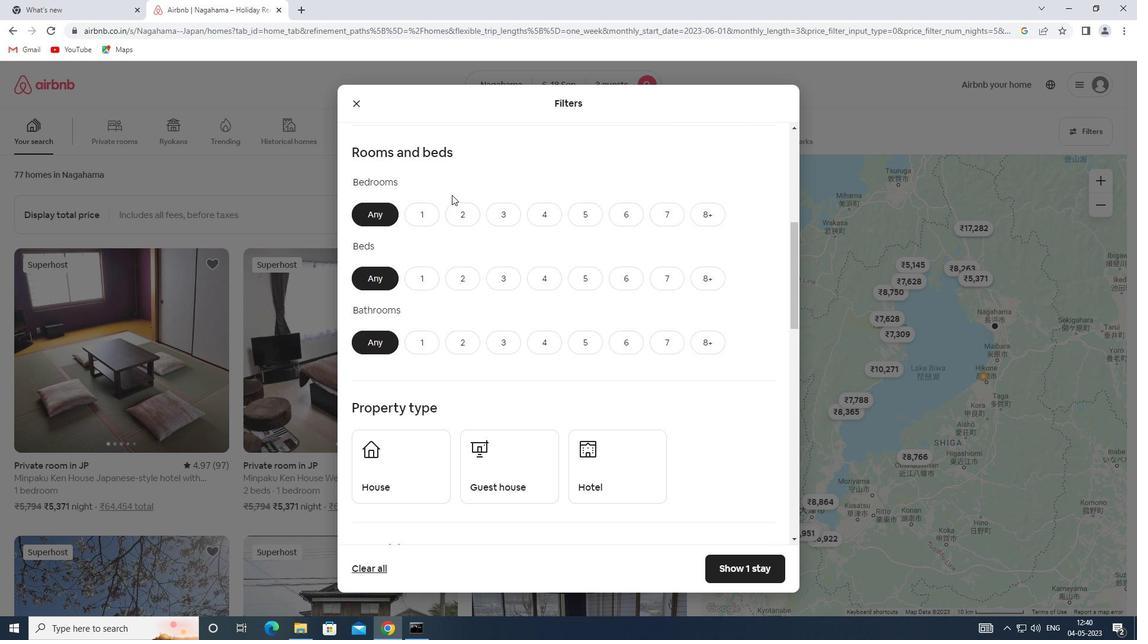 
Action: Mouse pressed left at (461, 210)
Screenshot: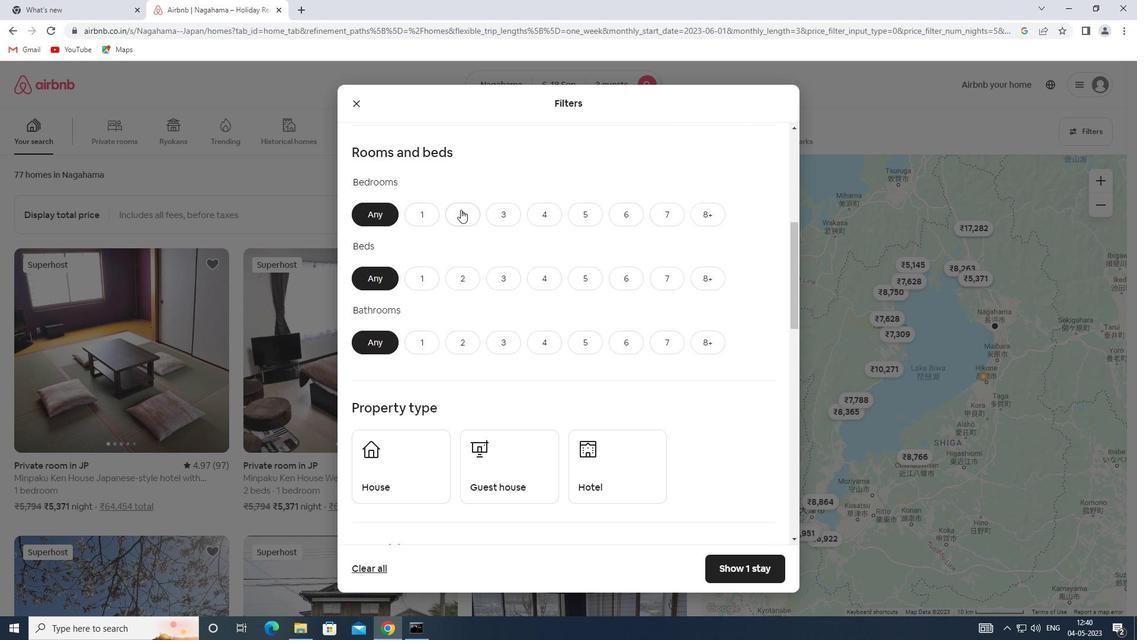 
Action: Mouse moved to (458, 280)
Screenshot: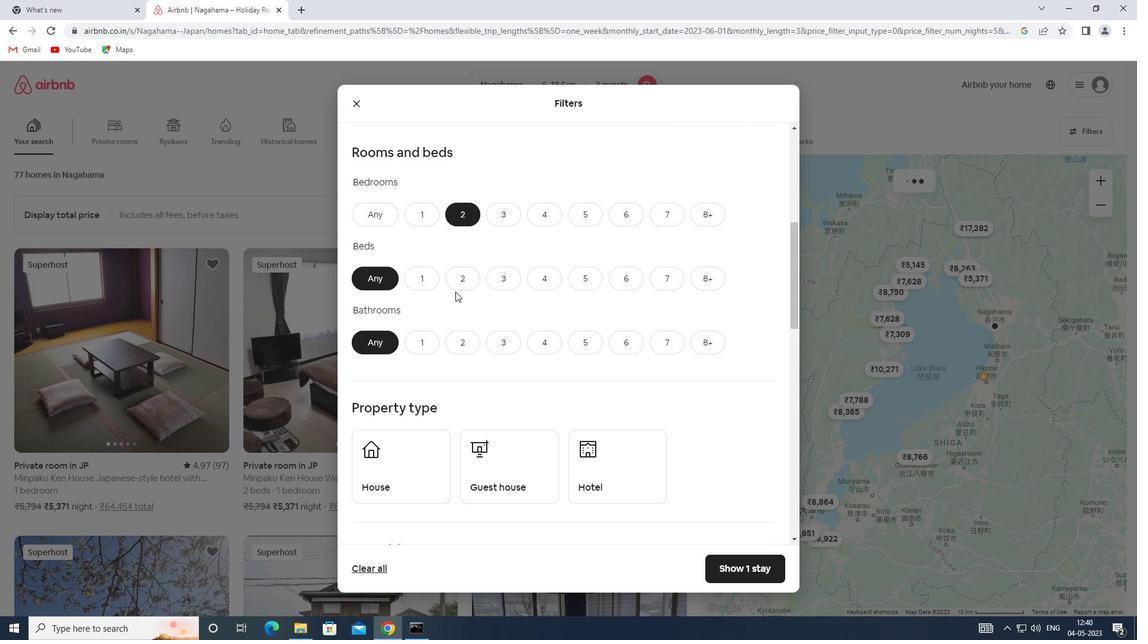 
Action: Mouse pressed left at (458, 280)
Screenshot: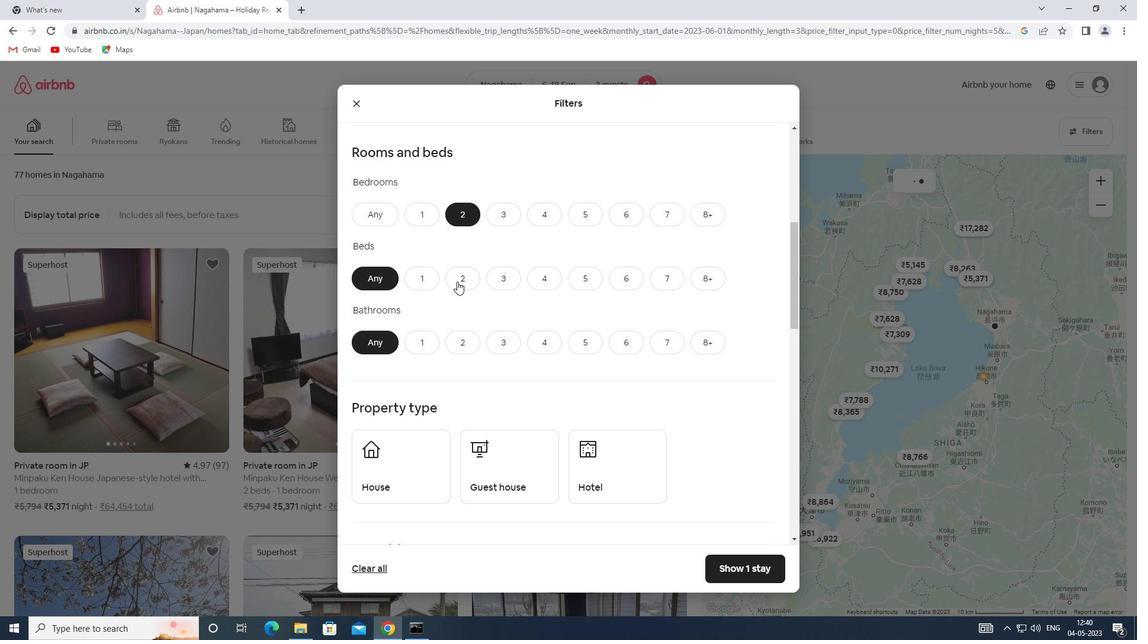 
Action: Mouse moved to (461, 343)
Screenshot: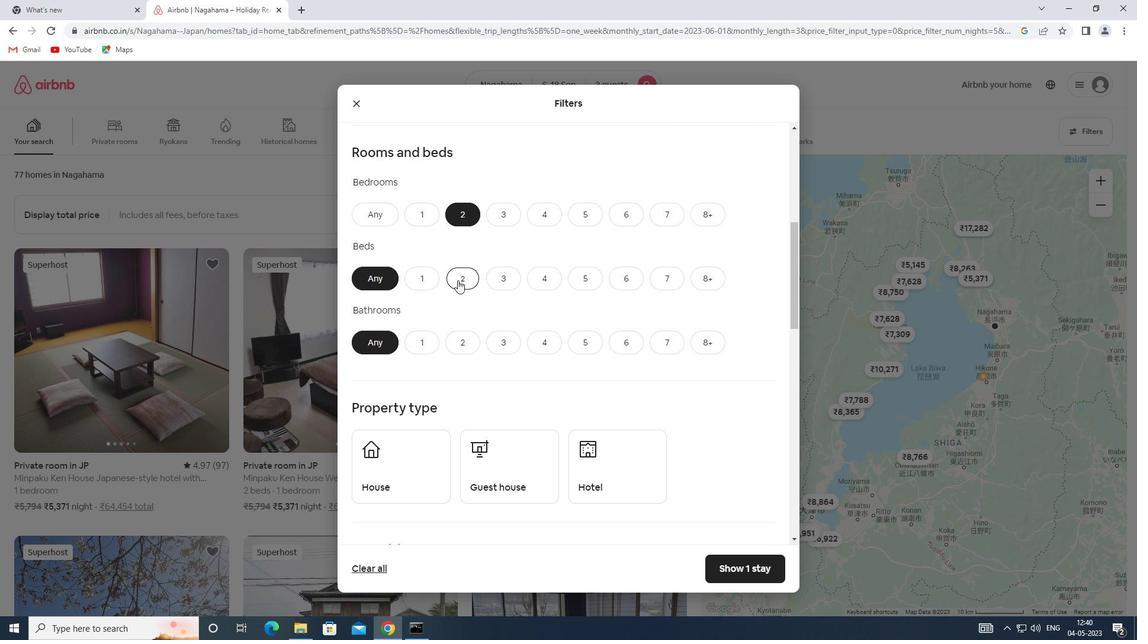 
Action: Mouse pressed left at (461, 343)
Screenshot: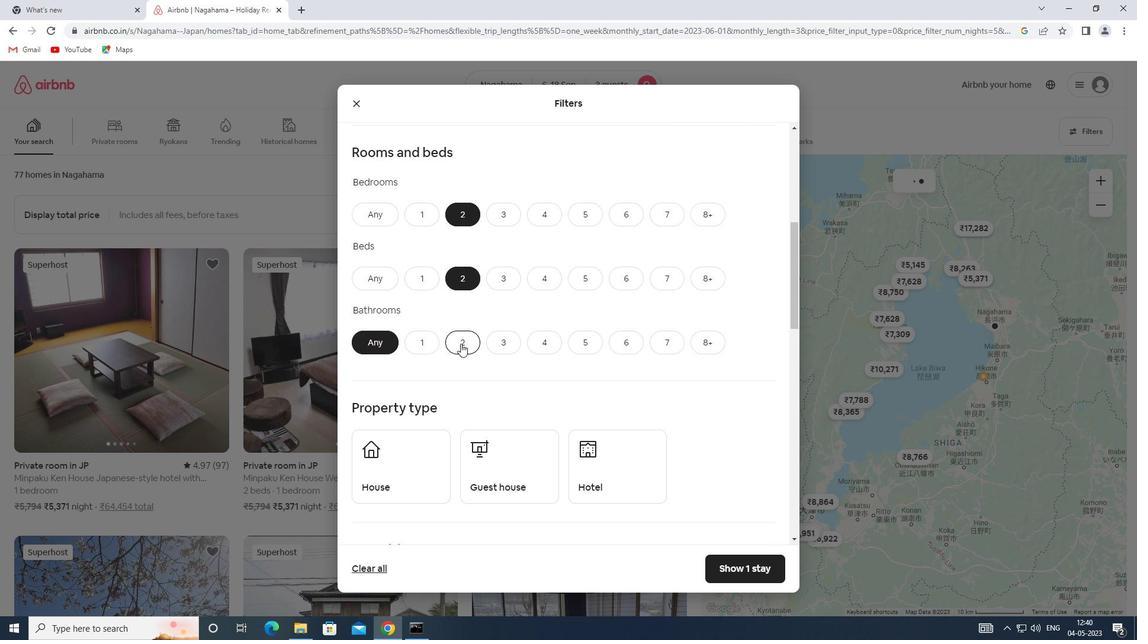 
Action: Mouse scrolled (461, 343) with delta (0, 0)
Screenshot: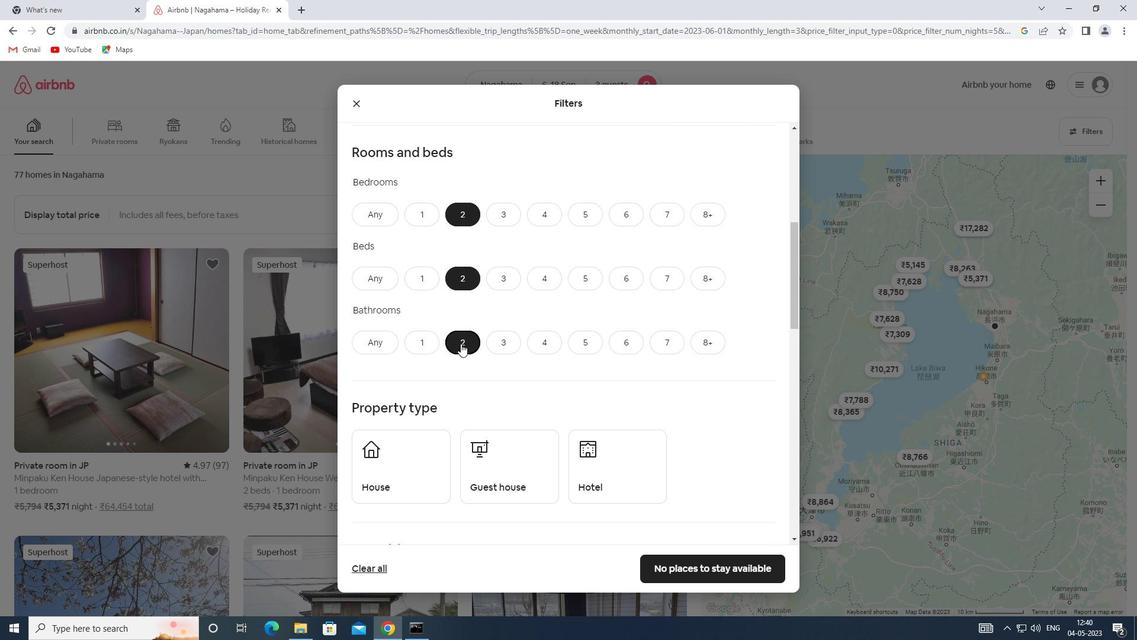 
Action: Mouse scrolled (461, 343) with delta (0, 0)
Screenshot: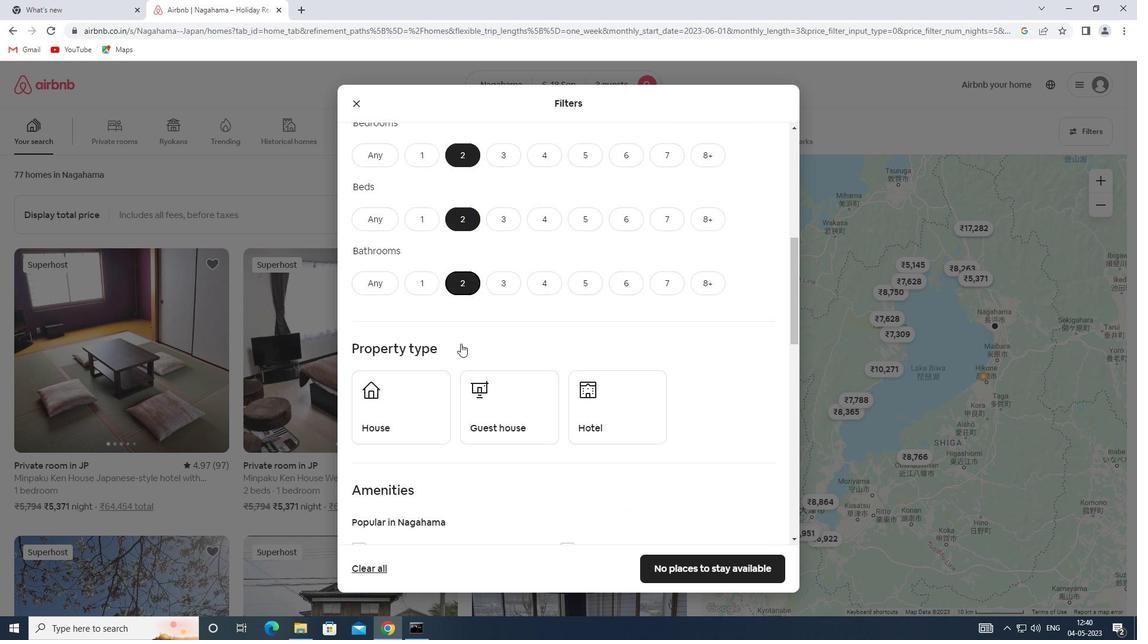 
Action: Mouse scrolled (461, 343) with delta (0, 0)
Screenshot: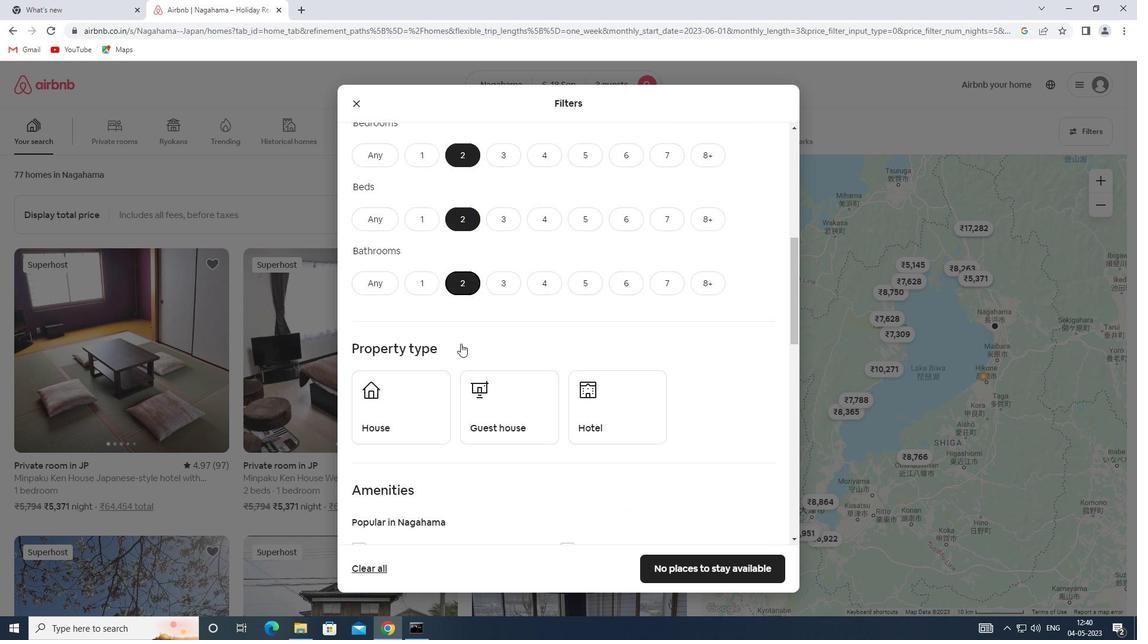 
Action: Mouse moved to (432, 310)
Screenshot: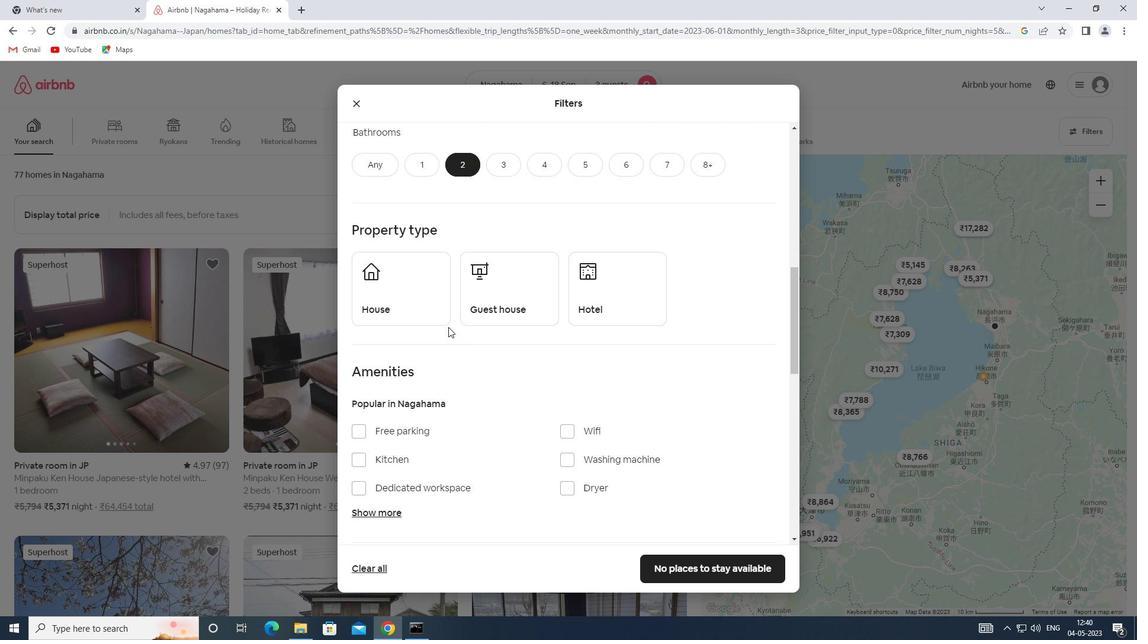 
Action: Mouse pressed left at (432, 310)
Screenshot: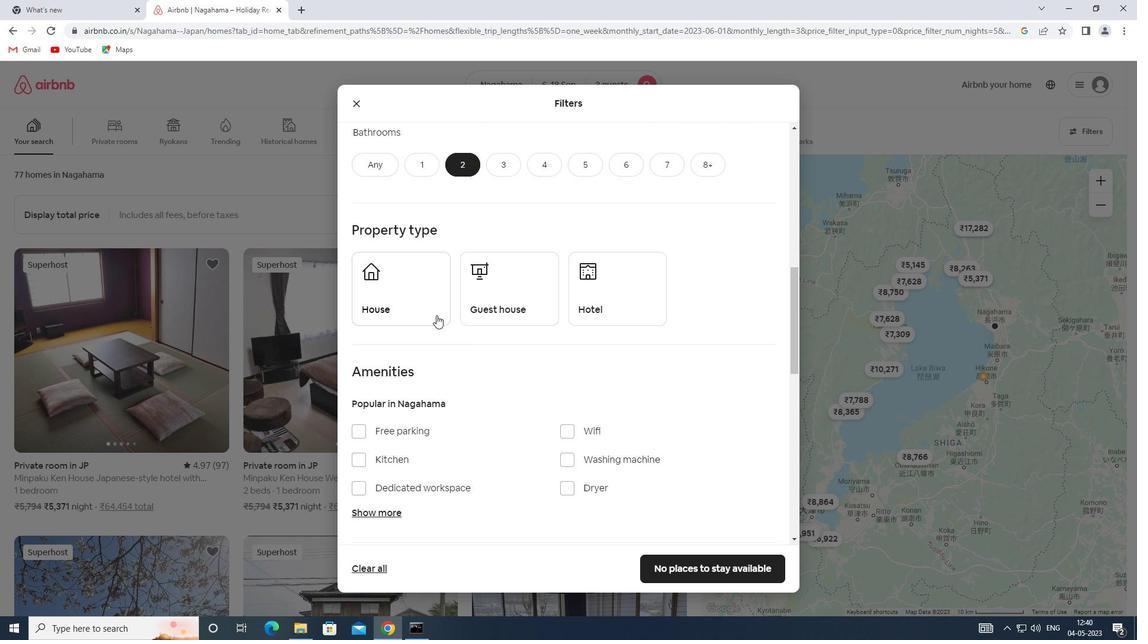 
Action: Mouse moved to (484, 308)
Screenshot: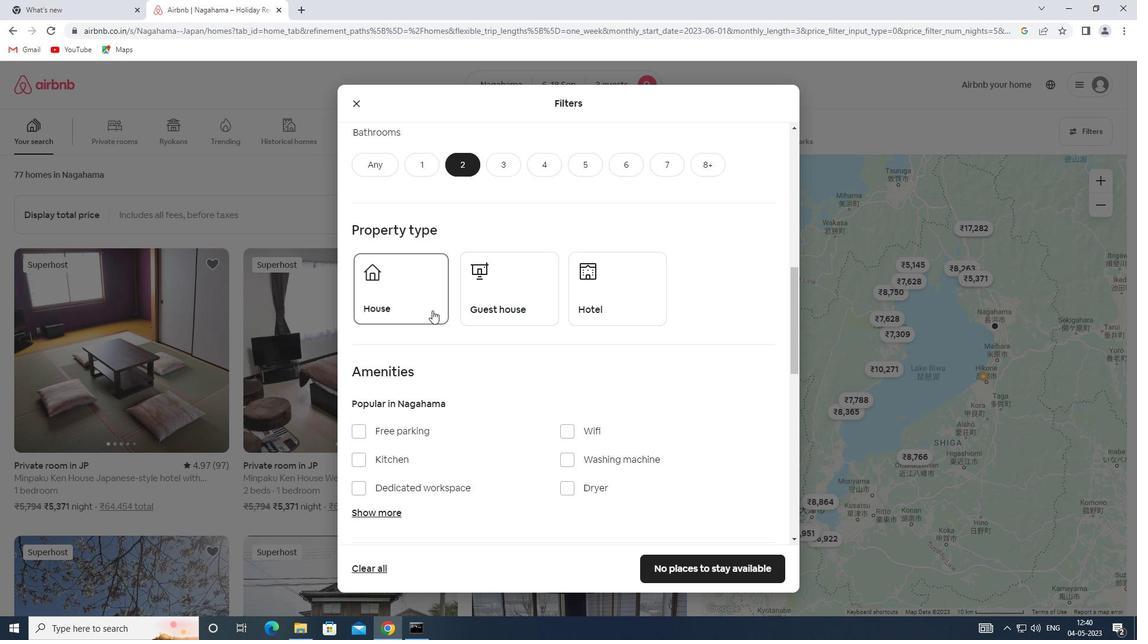 
Action: Mouse pressed left at (484, 308)
Screenshot: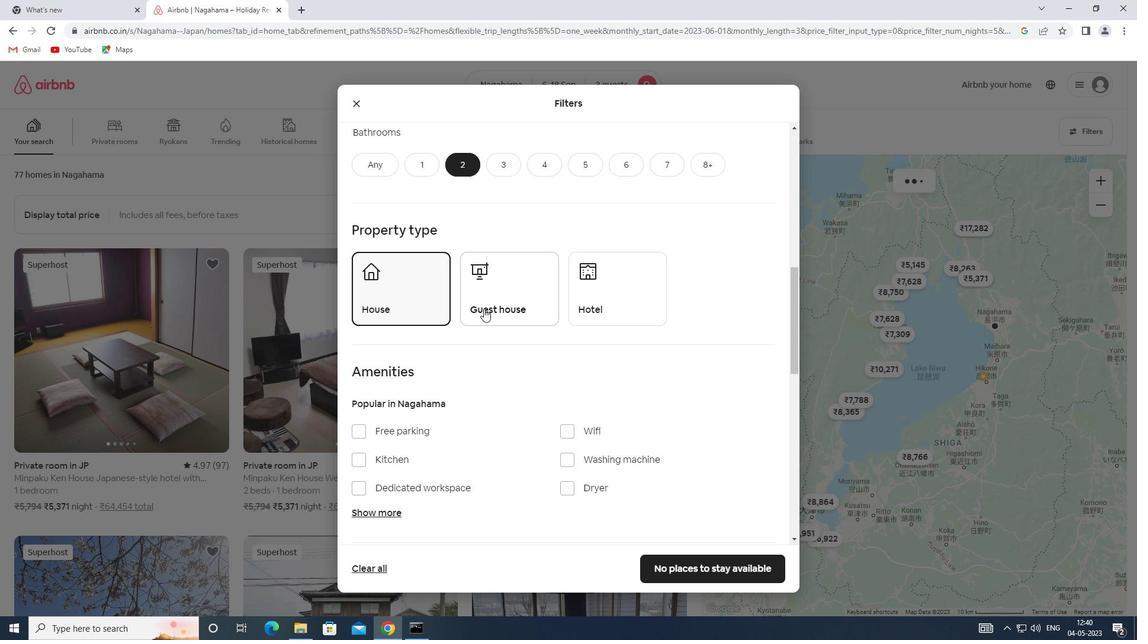 
Action: Mouse moved to (579, 303)
Screenshot: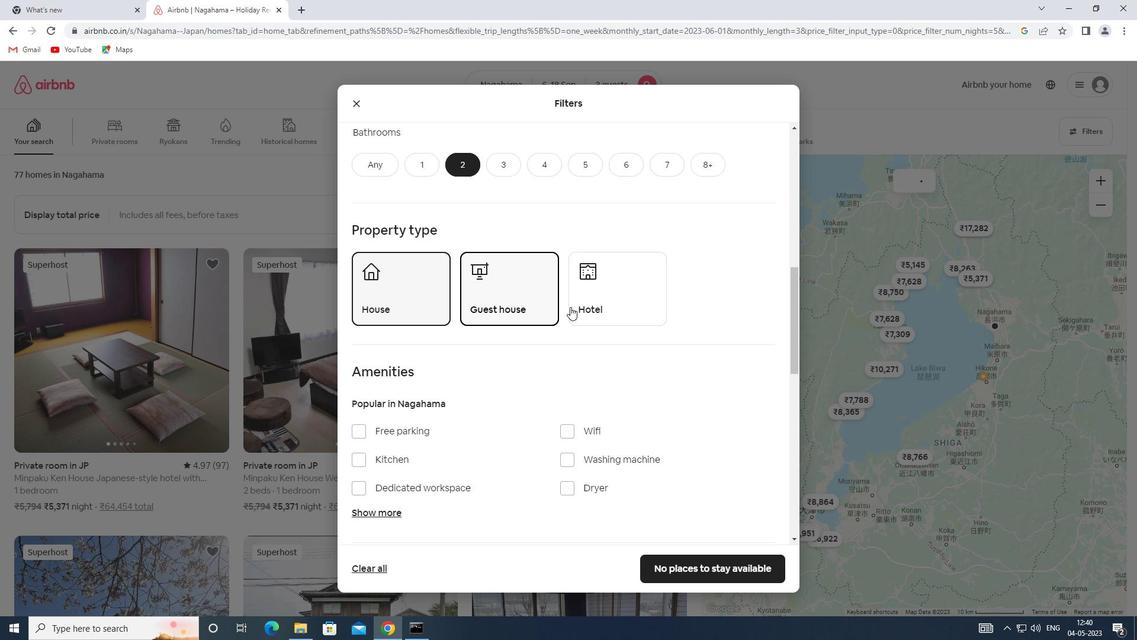 
Action: Mouse pressed left at (579, 303)
Screenshot: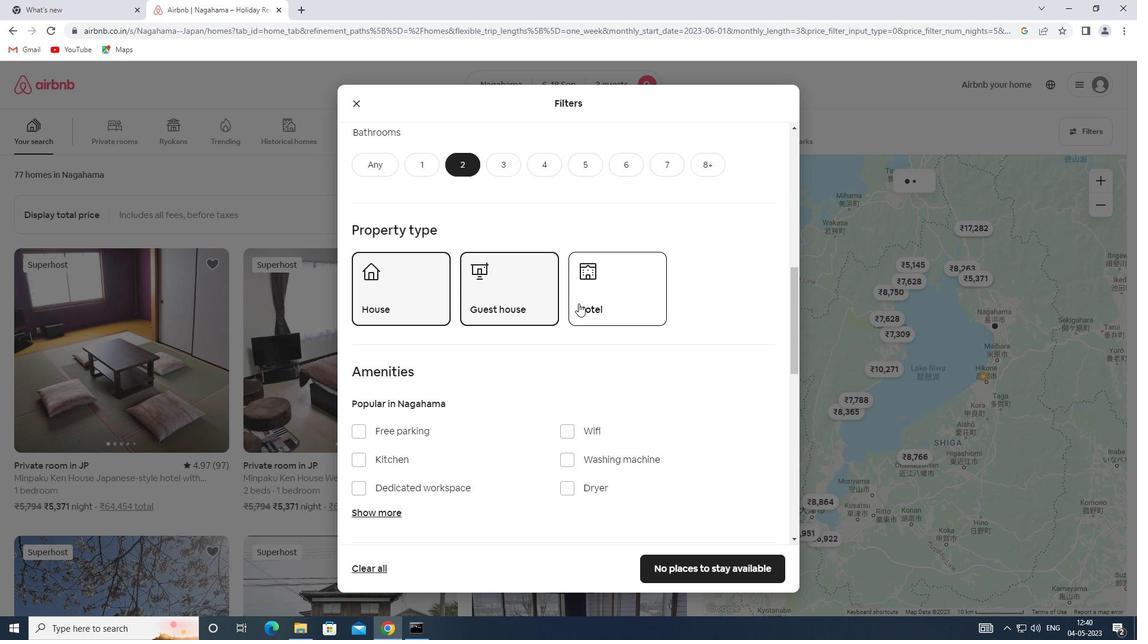 
Action: Mouse scrolled (579, 302) with delta (0, 0)
Screenshot: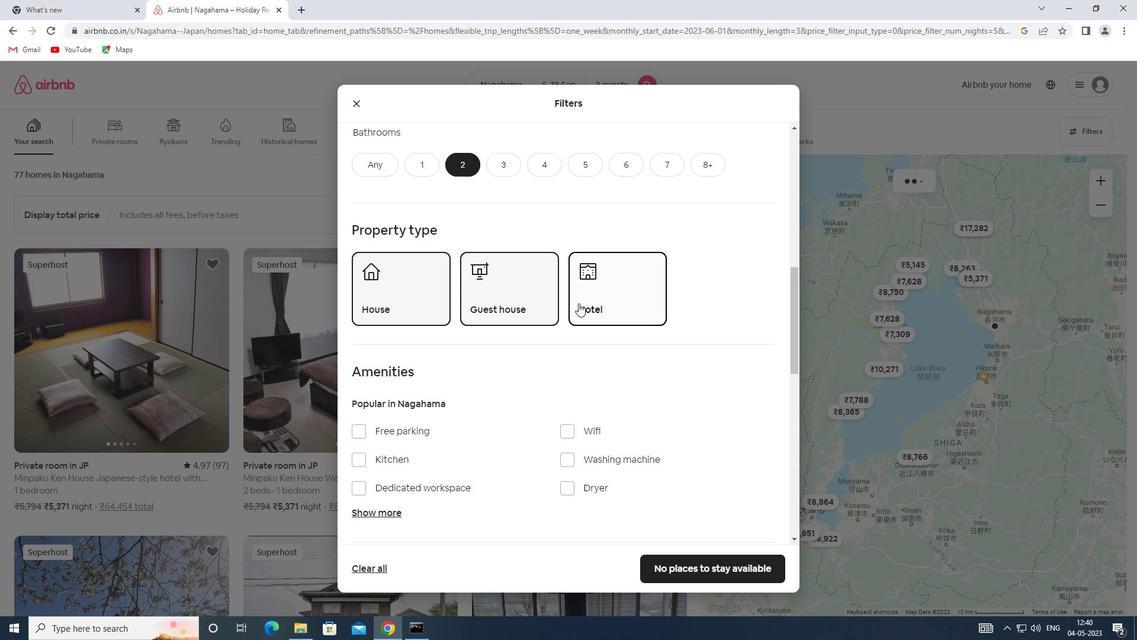
Action: Mouse scrolled (579, 302) with delta (0, 0)
Screenshot: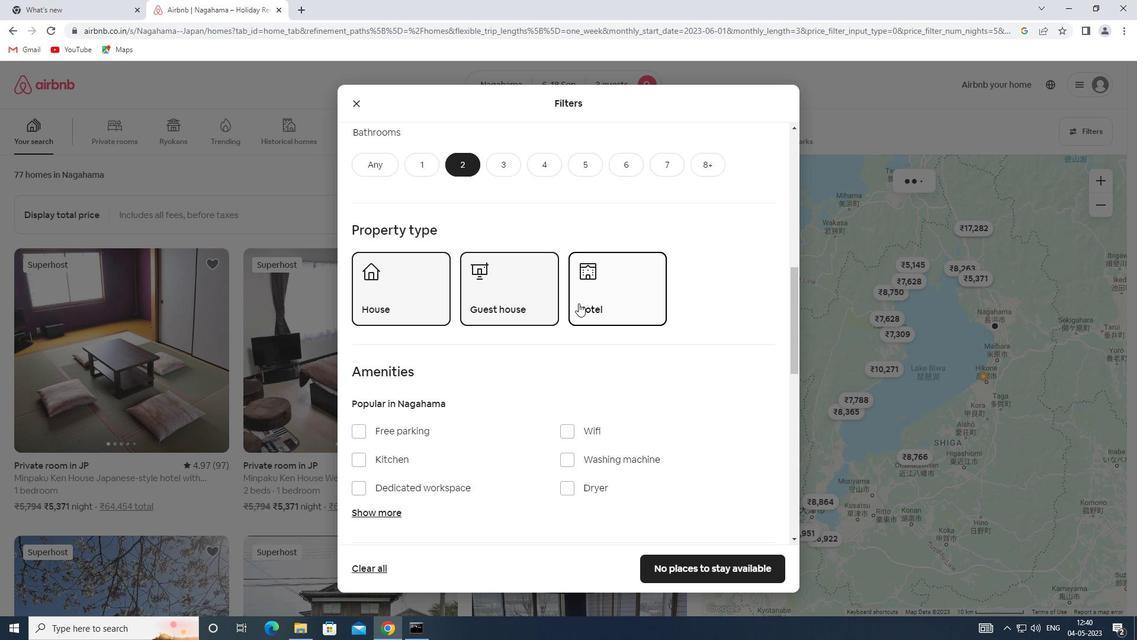 
Action: Mouse moved to (579, 303)
Screenshot: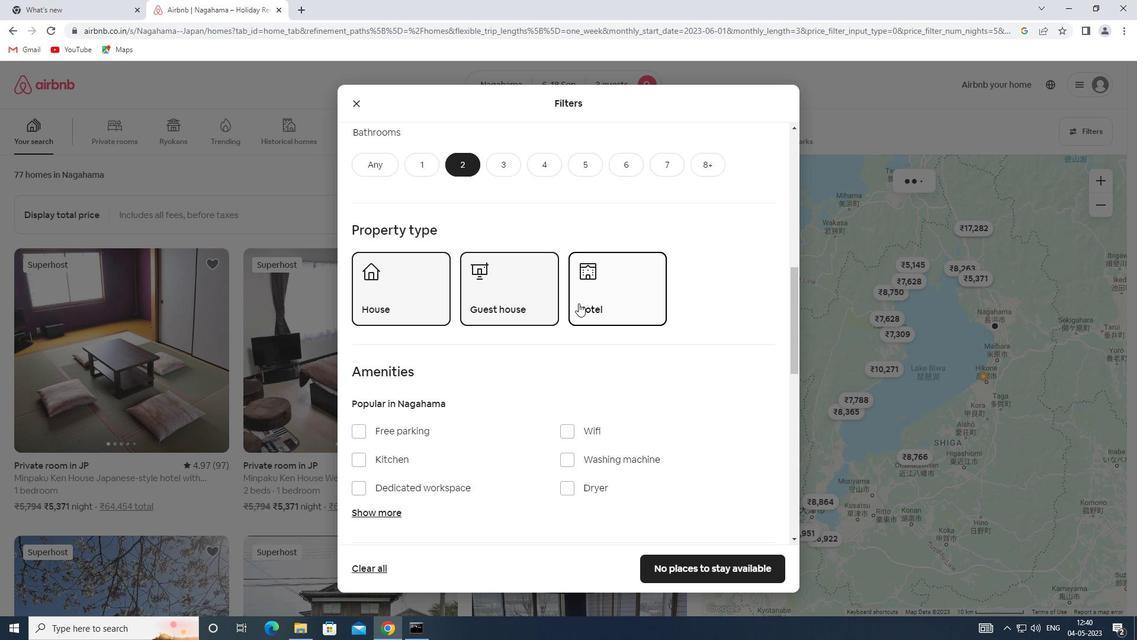 
Action: Mouse scrolled (579, 302) with delta (0, 0)
Screenshot: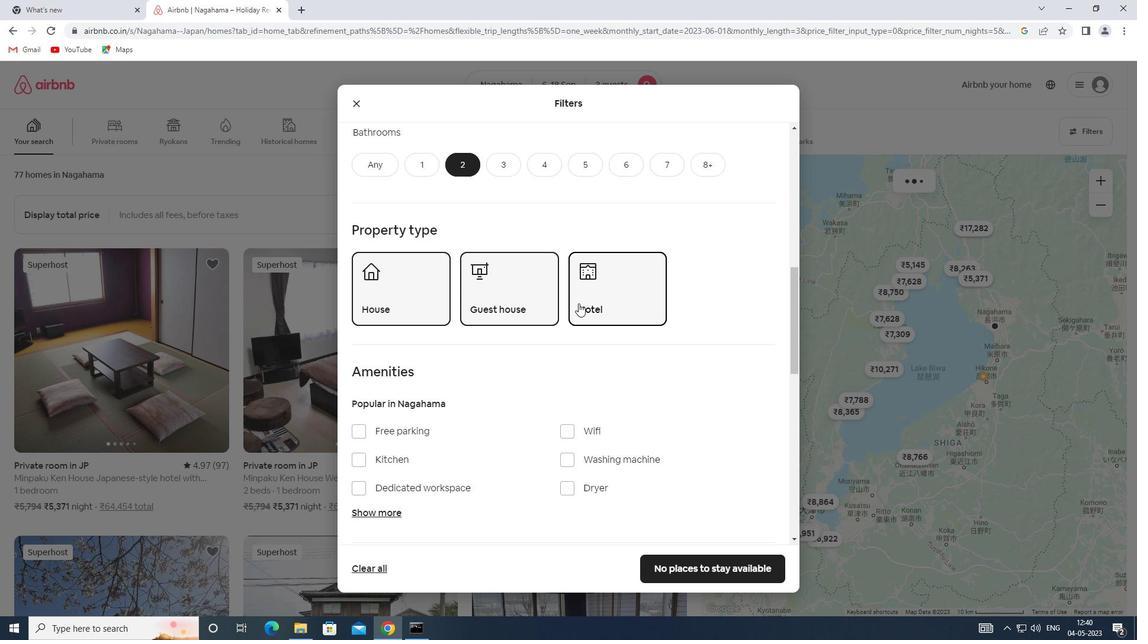 
Action: Mouse scrolled (579, 302) with delta (0, 0)
Screenshot: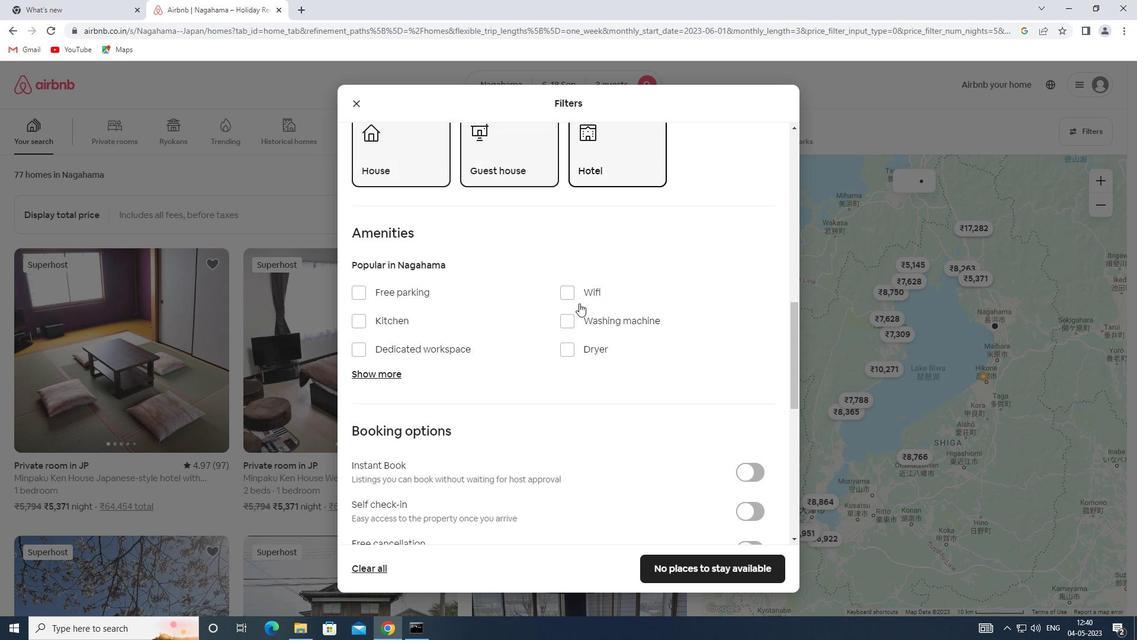 
Action: Mouse scrolled (579, 302) with delta (0, 0)
Screenshot: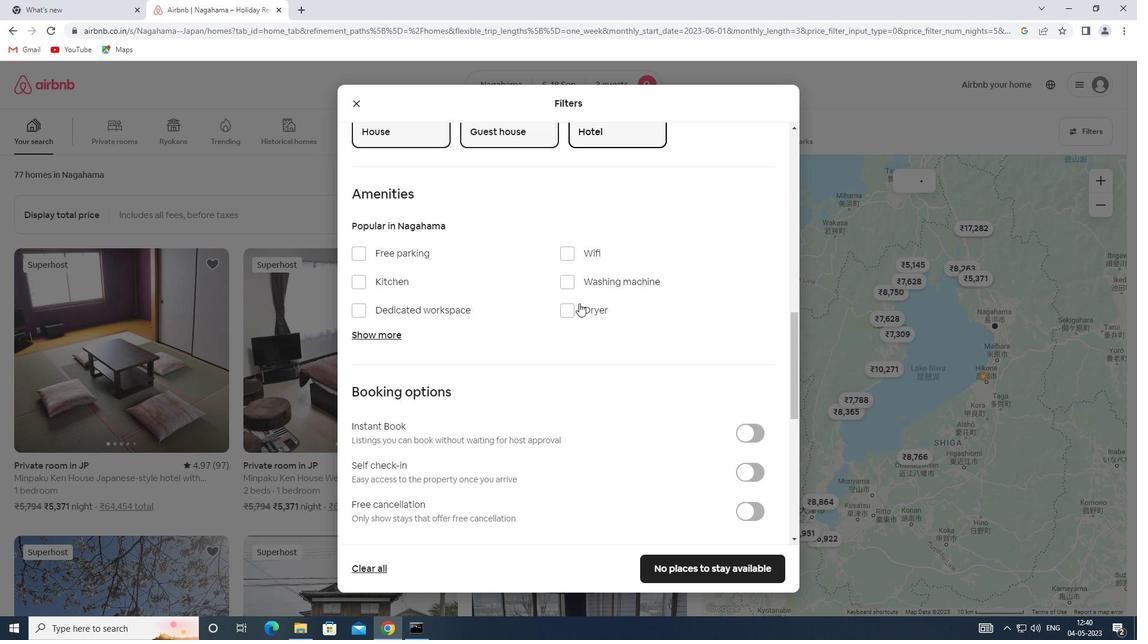 
Action: Mouse moved to (758, 350)
Screenshot: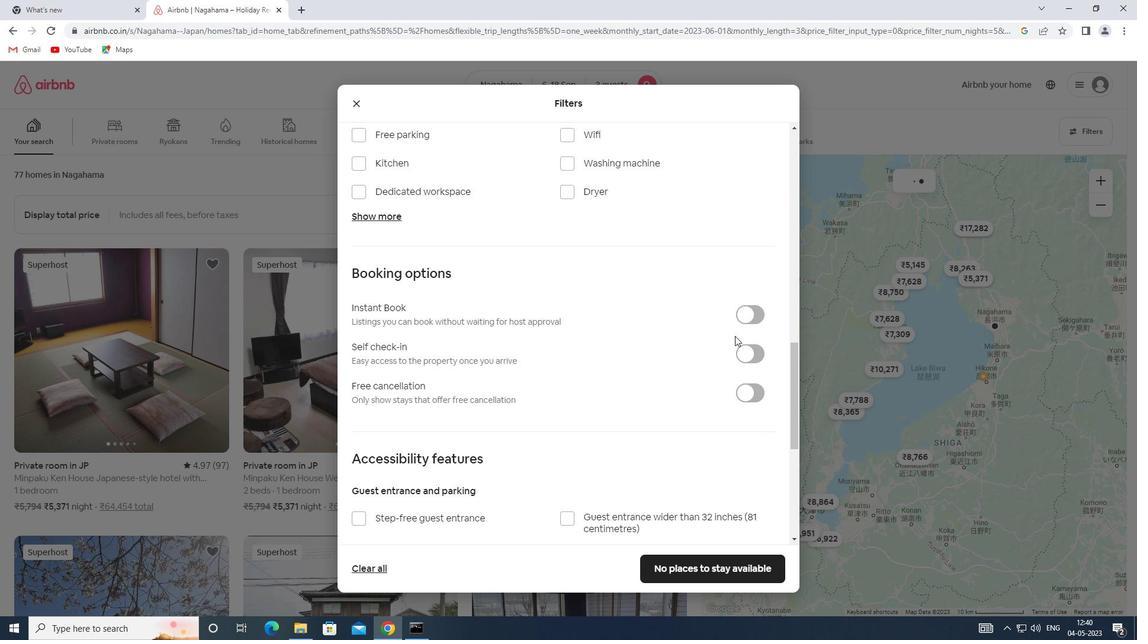 
Action: Mouse pressed left at (758, 350)
Screenshot: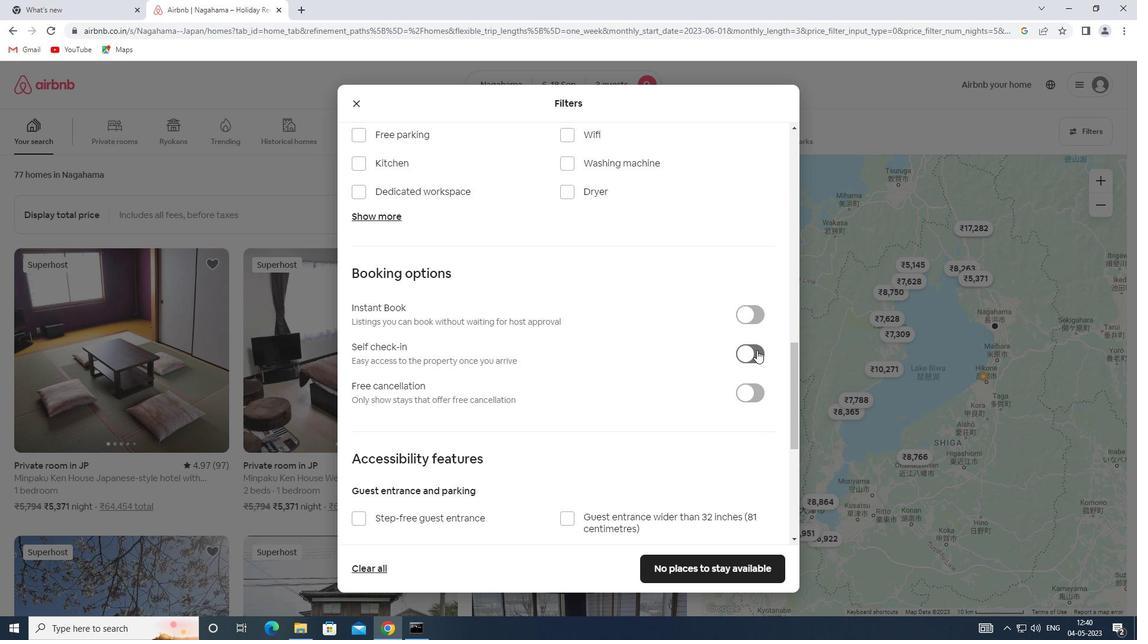 
Action: Mouse moved to (594, 380)
Screenshot: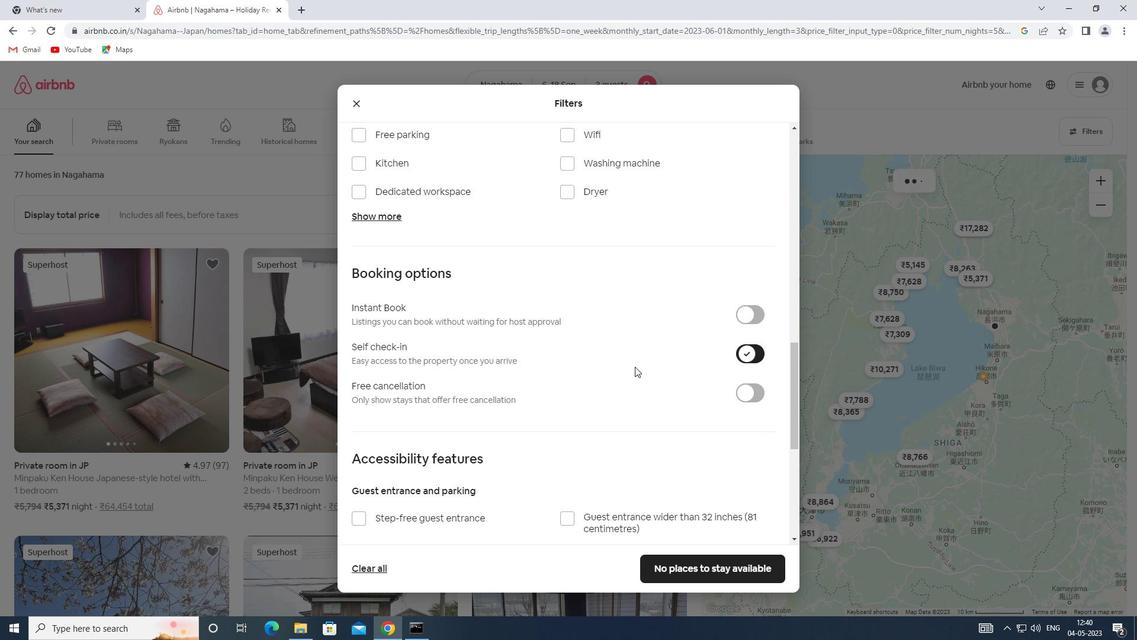 
Action: Mouse scrolled (594, 379) with delta (0, 0)
Screenshot: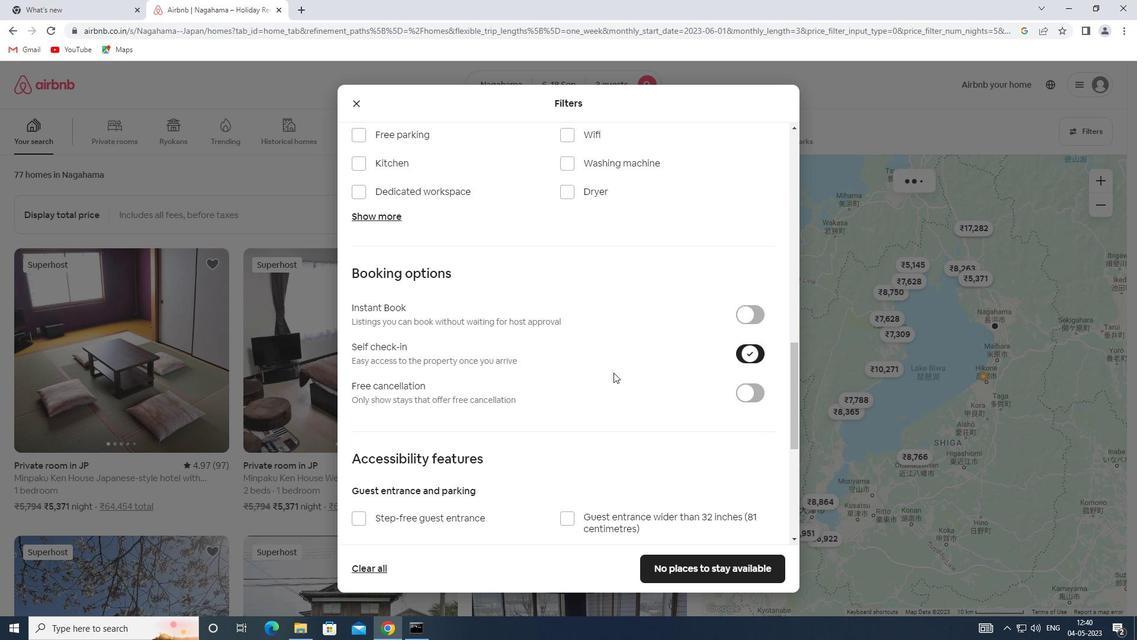 
Action: Mouse scrolled (594, 379) with delta (0, 0)
Screenshot: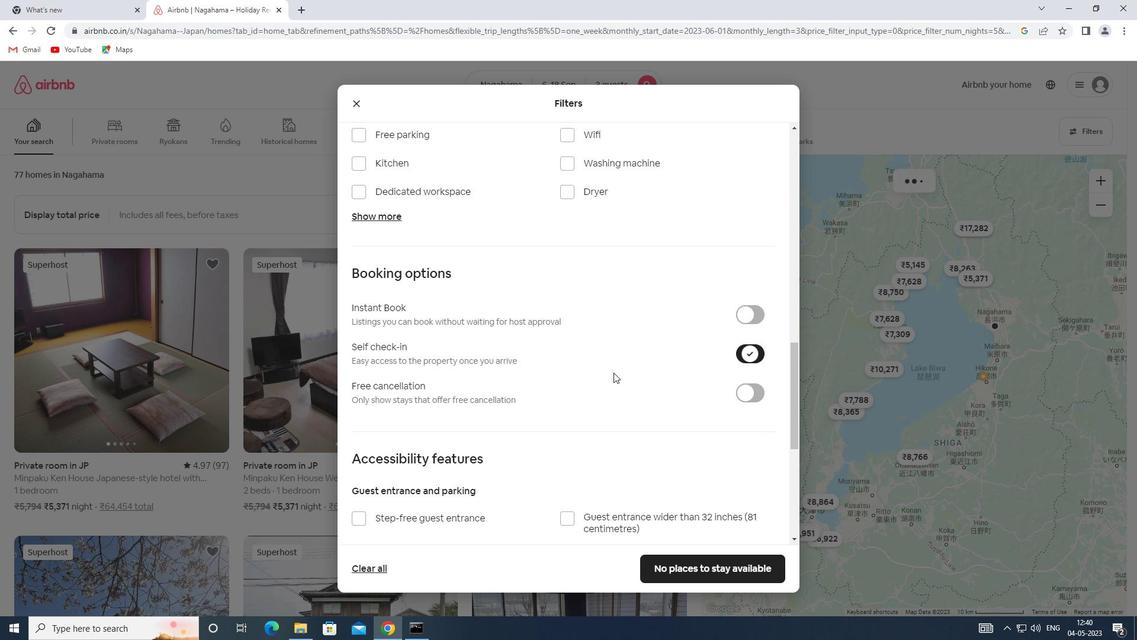 
Action: Mouse scrolled (594, 379) with delta (0, 0)
Screenshot: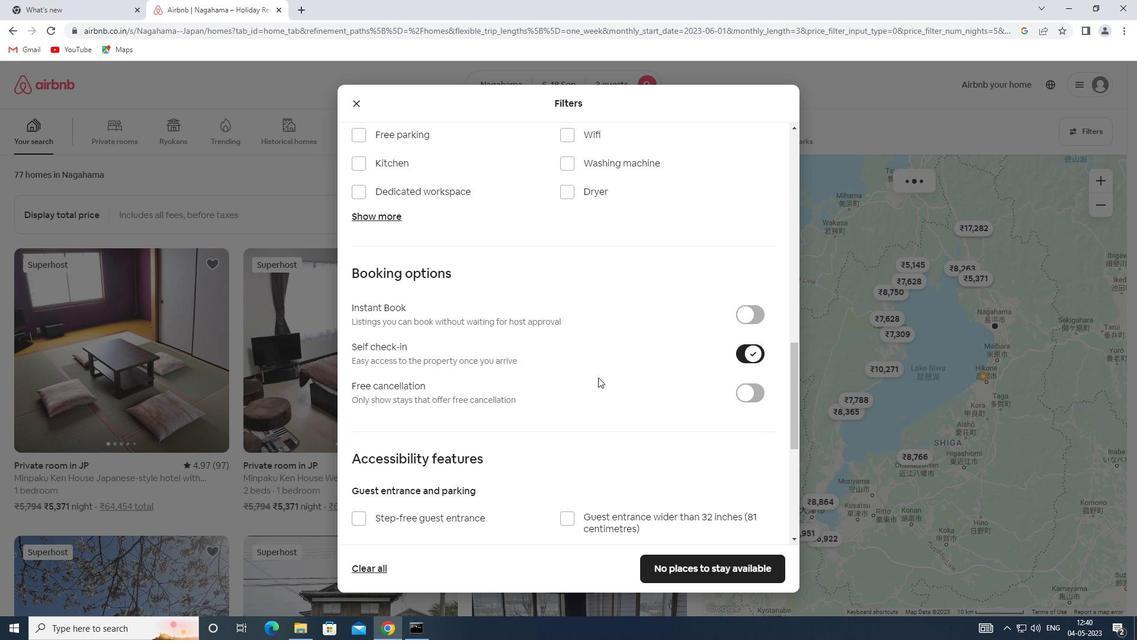 
Action: Mouse scrolled (594, 379) with delta (0, 0)
Screenshot: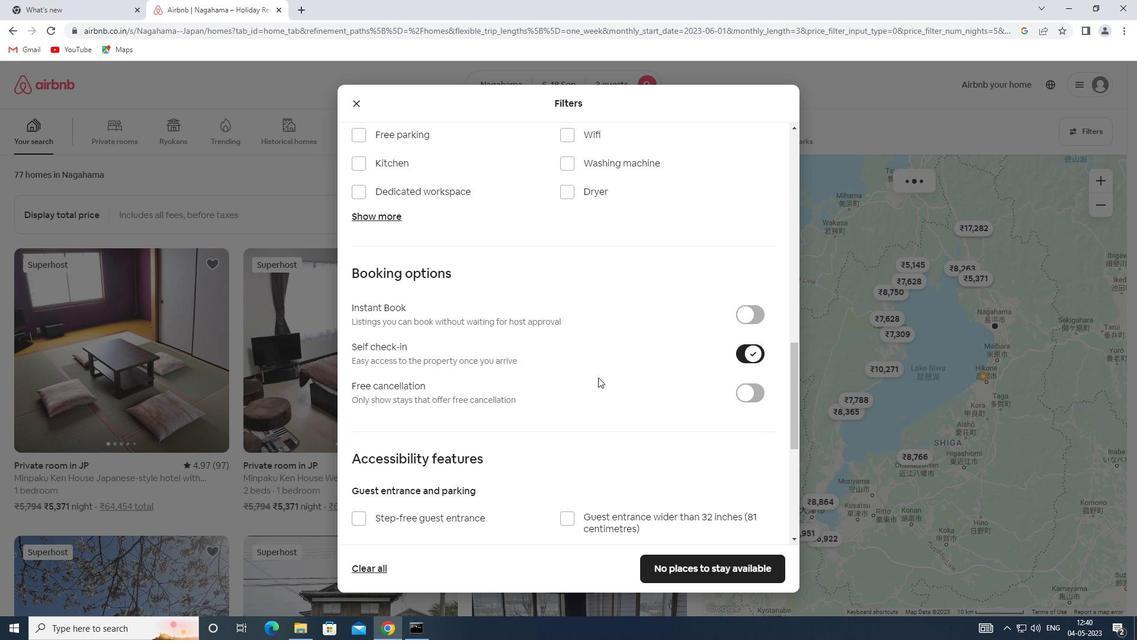 
Action: Mouse scrolled (594, 379) with delta (0, 0)
Screenshot: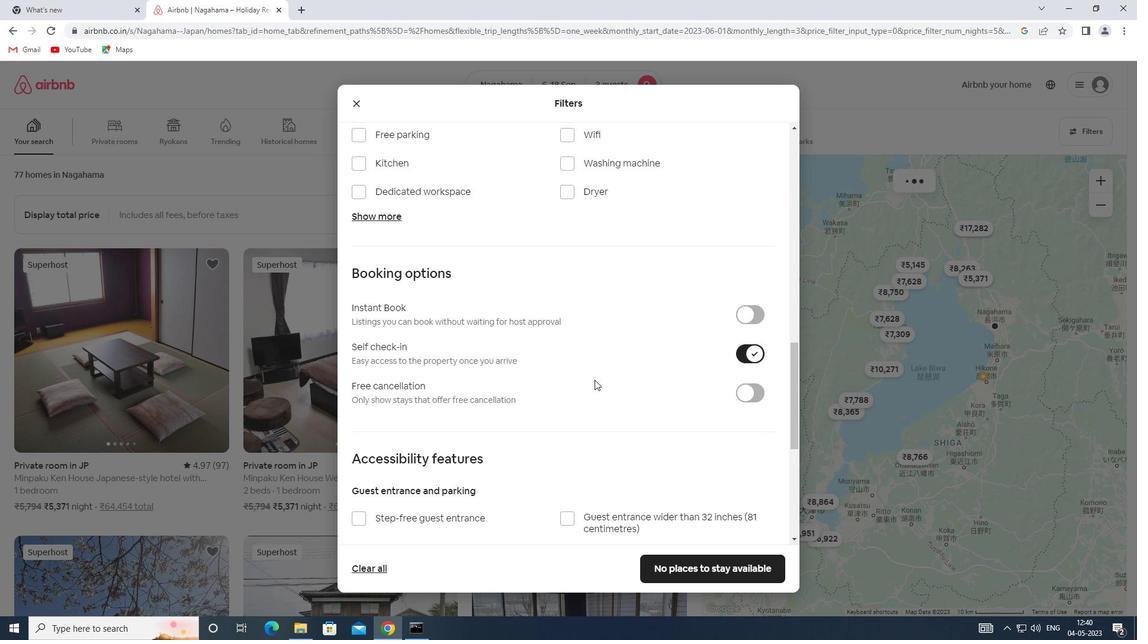 
Action: Mouse moved to (594, 380)
Screenshot: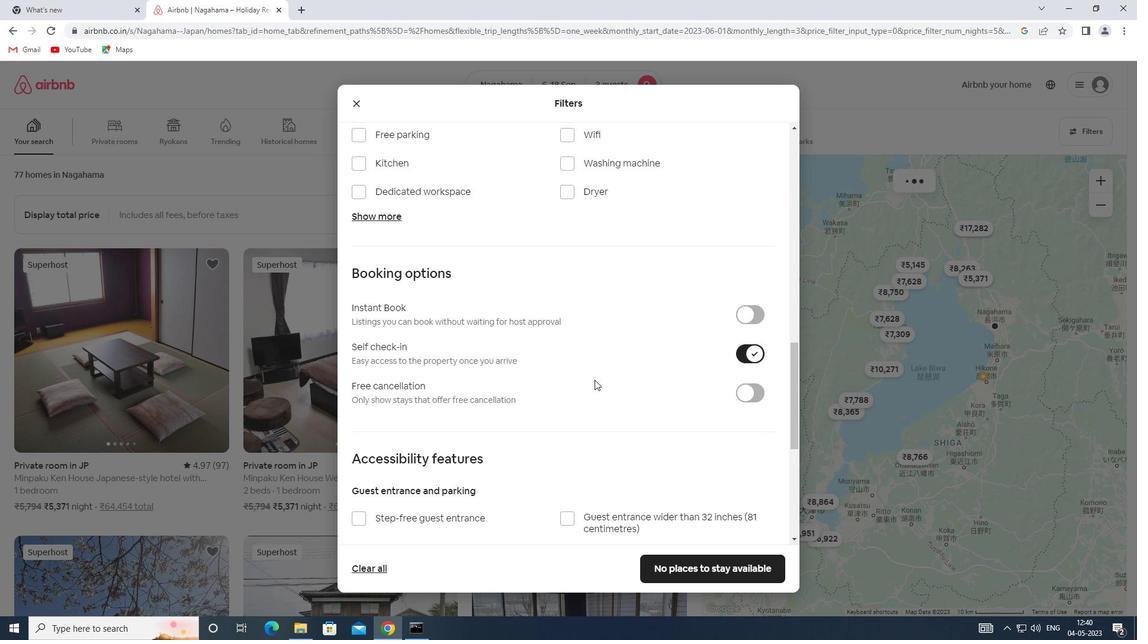 
Action: Mouse scrolled (594, 379) with delta (0, 0)
Screenshot: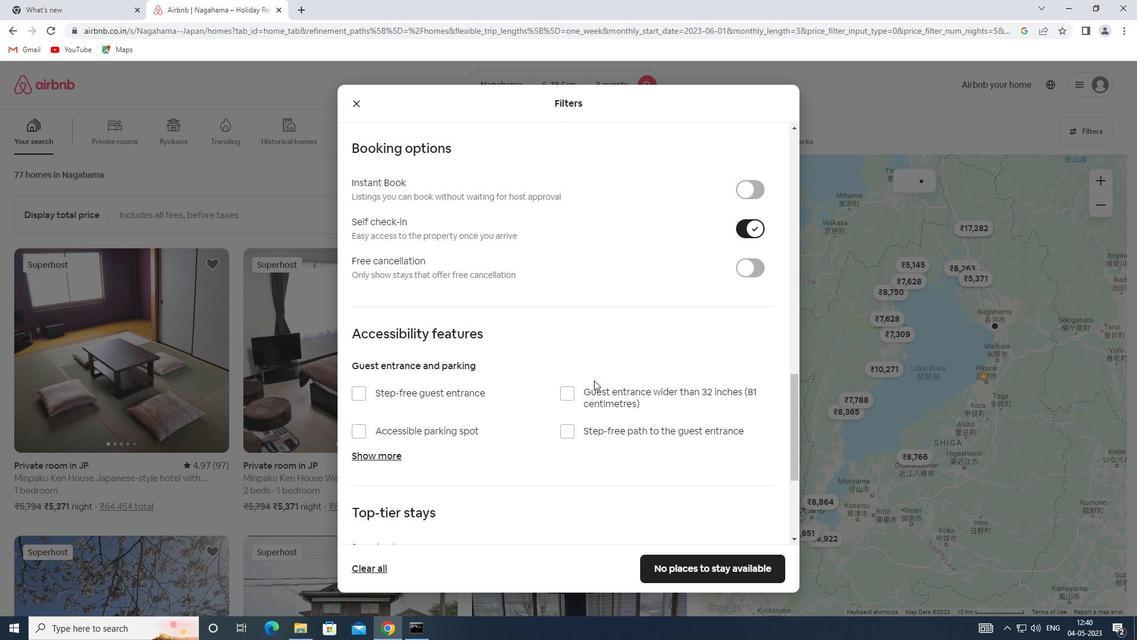 
Action: Mouse scrolled (594, 379) with delta (0, 0)
Screenshot: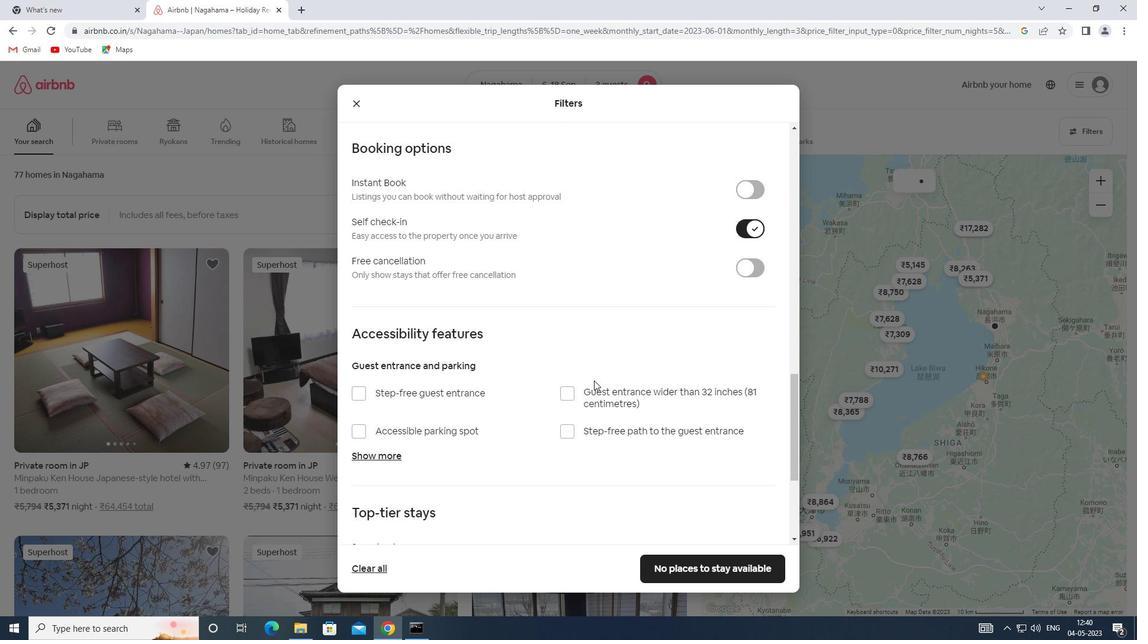 
Action: Mouse moved to (591, 382)
Screenshot: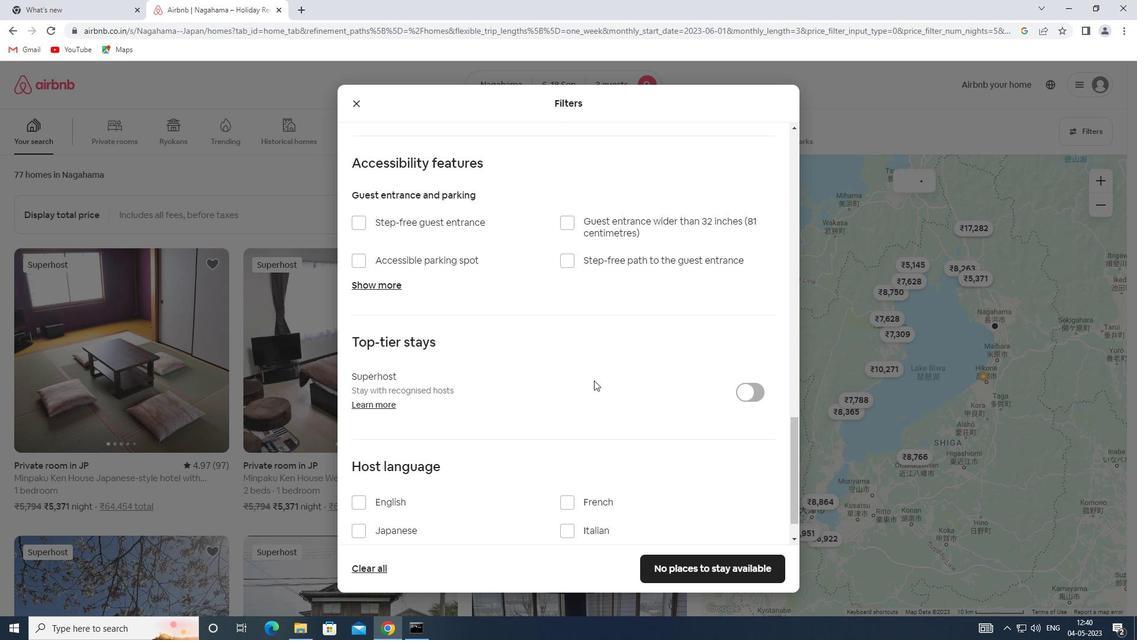 
Action: Mouse scrolled (591, 382) with delta (0, 0)
Screenshot: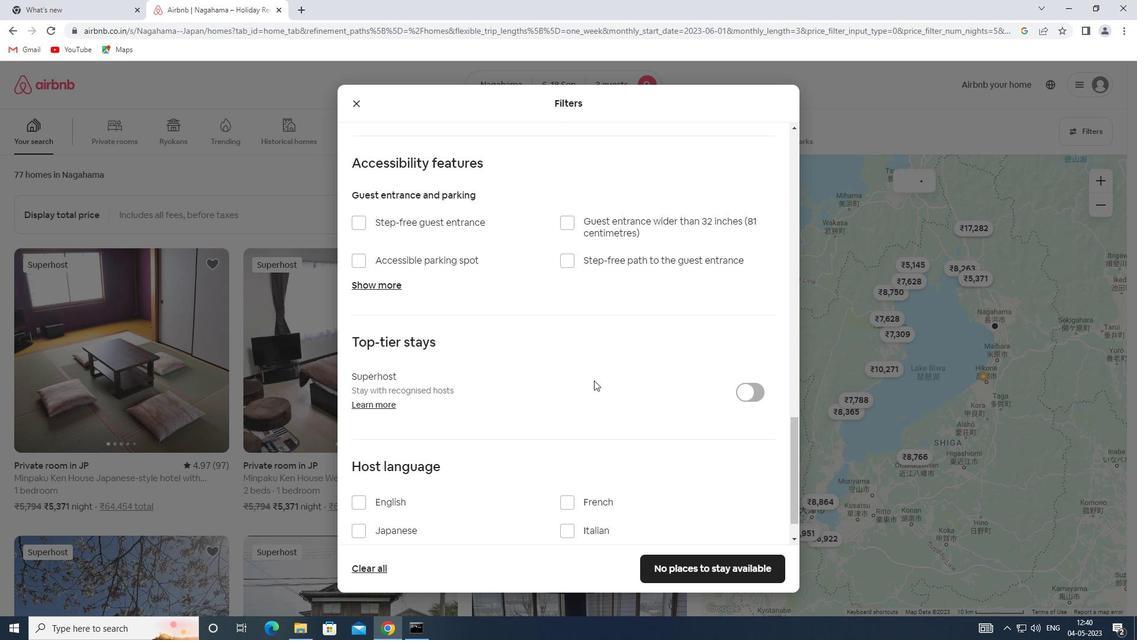 
Action: Mouse moved to (410, 457)
Screenshot: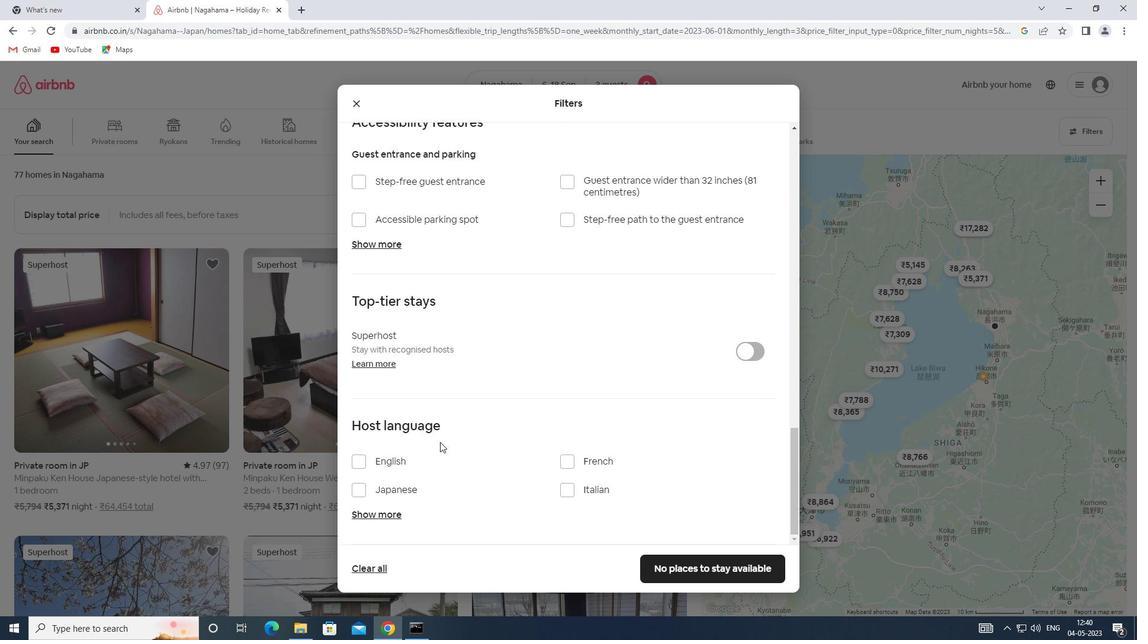 
Action: Mouse pressed left at (410, 457)
Screenshot: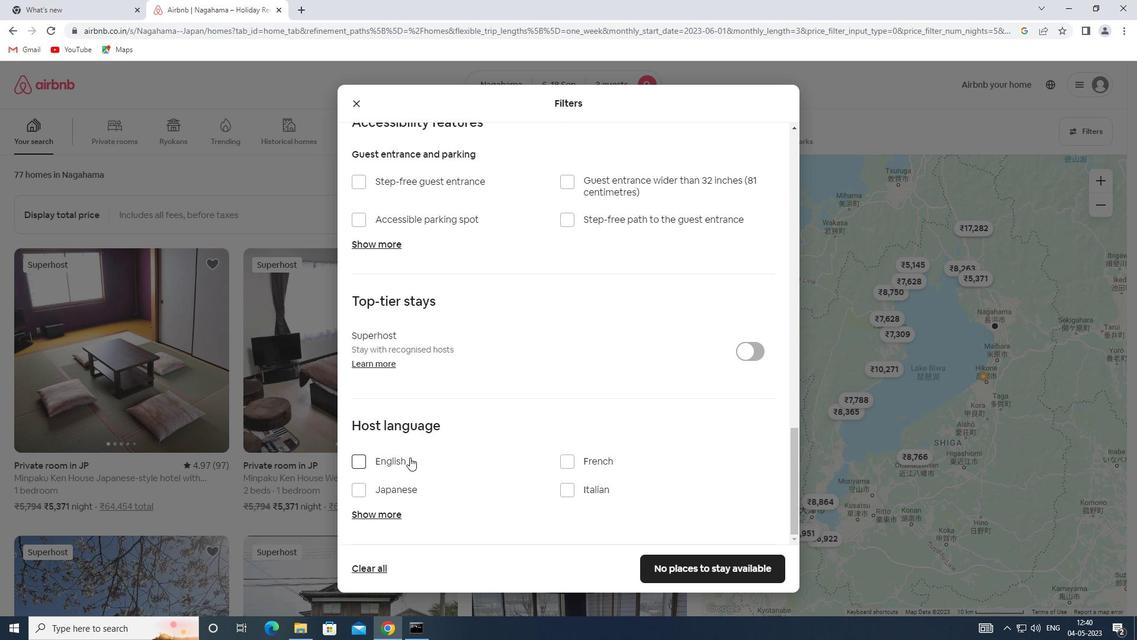 
Action: Mouse moved to (702, 564)
Screenshot: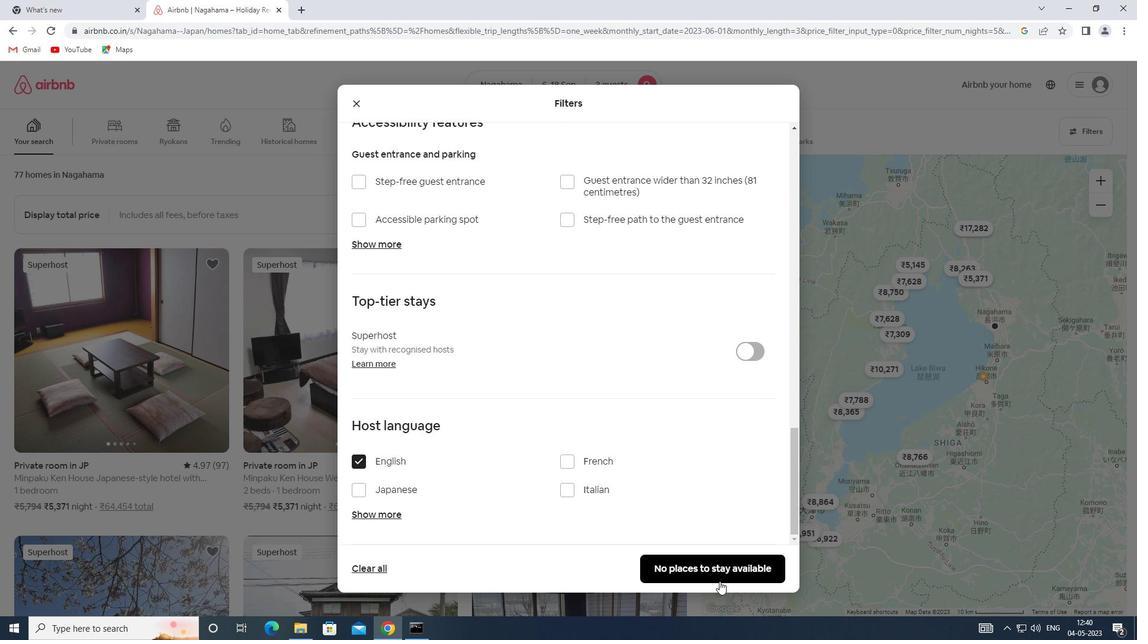 
Action: Mouse pressed left at (702, 564)
Screenshot: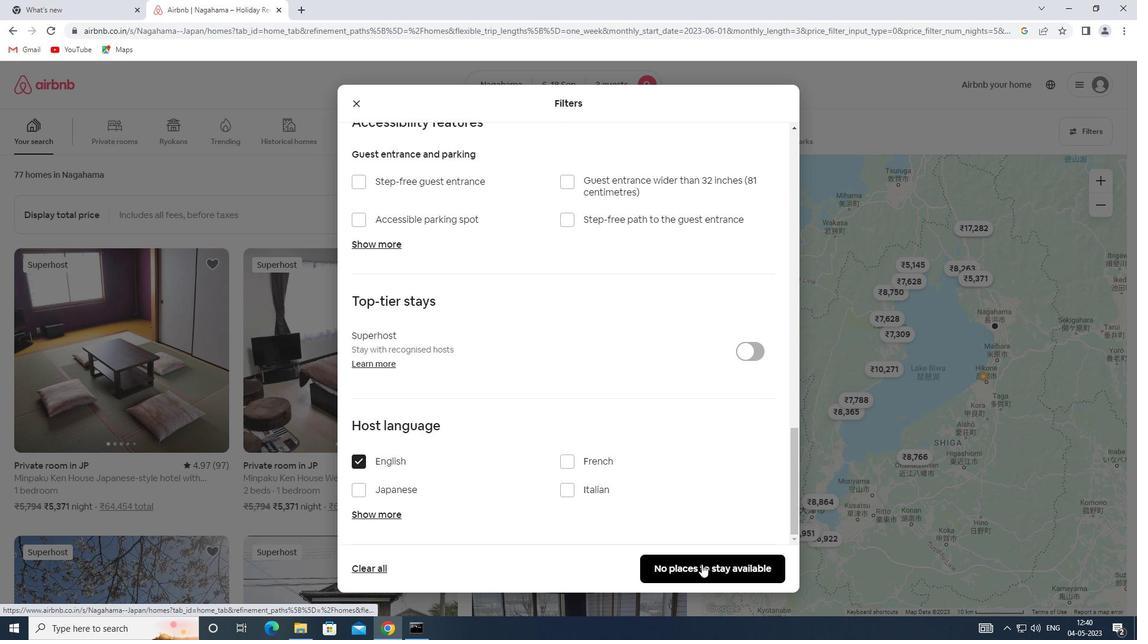 
Action: Mouse moved to (700, 564)
Screenshot: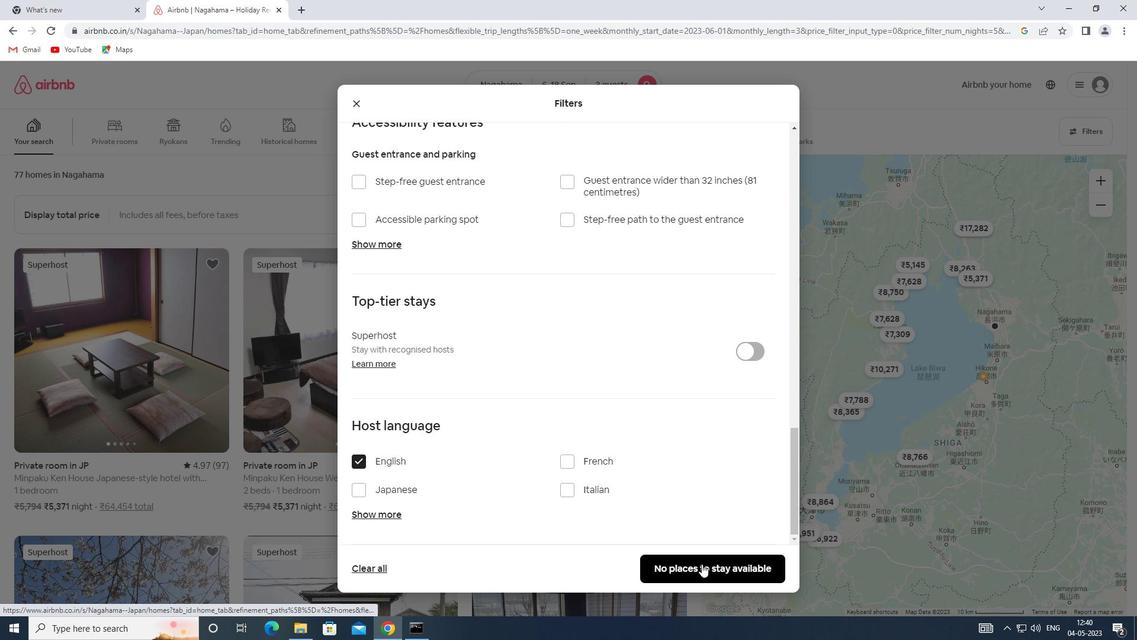 
